 Task: Select Convenience. Add to cart, from pOpshelf for 1980 Tibbs Avenue, Plains, Montana 59859, Cell Number 406-826-7954, following items : Talk O Texas Okra Pickles Hot (16 oz) - 2, Doritos Spicy Nacho Tortilla Chips - 4, On the Border Salsa Medium  - 1
Action: Mouse moved to (312, 136)
Screenshot: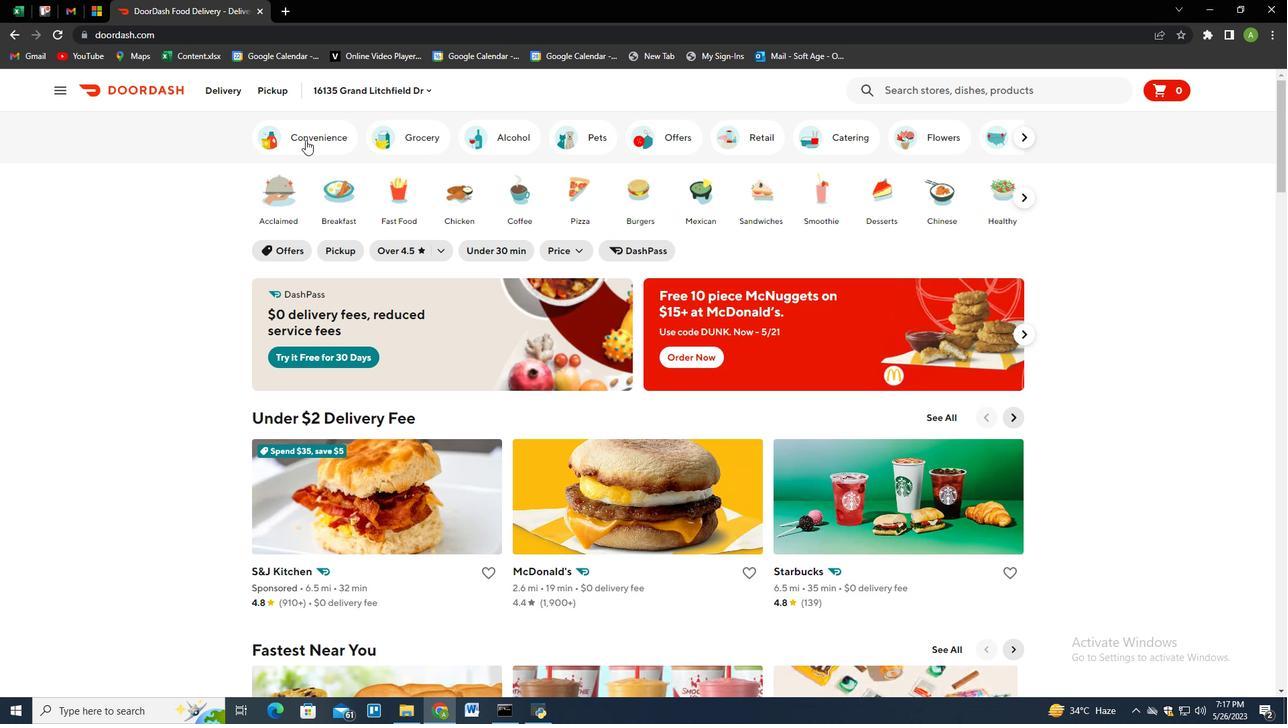 
Action: Mouse pressed left at (312, 136)
Screenshot: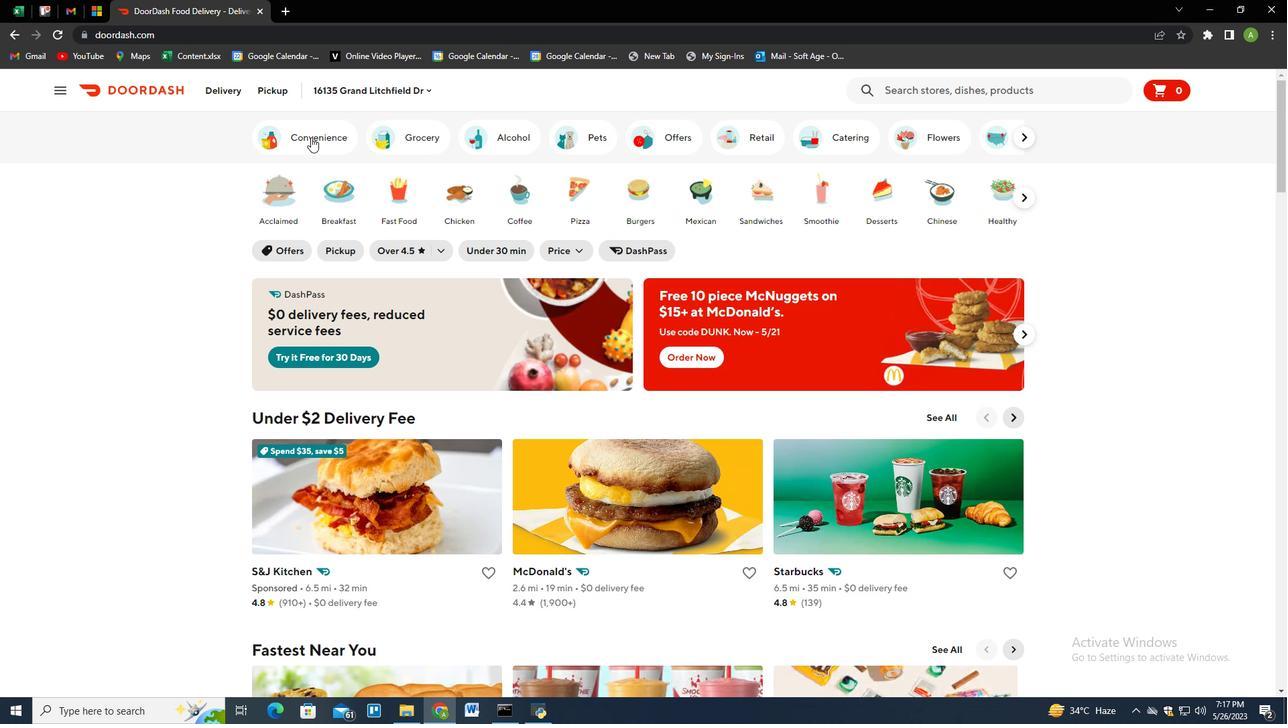 
Action: Mouse moved to (845, 431)
Screenshot: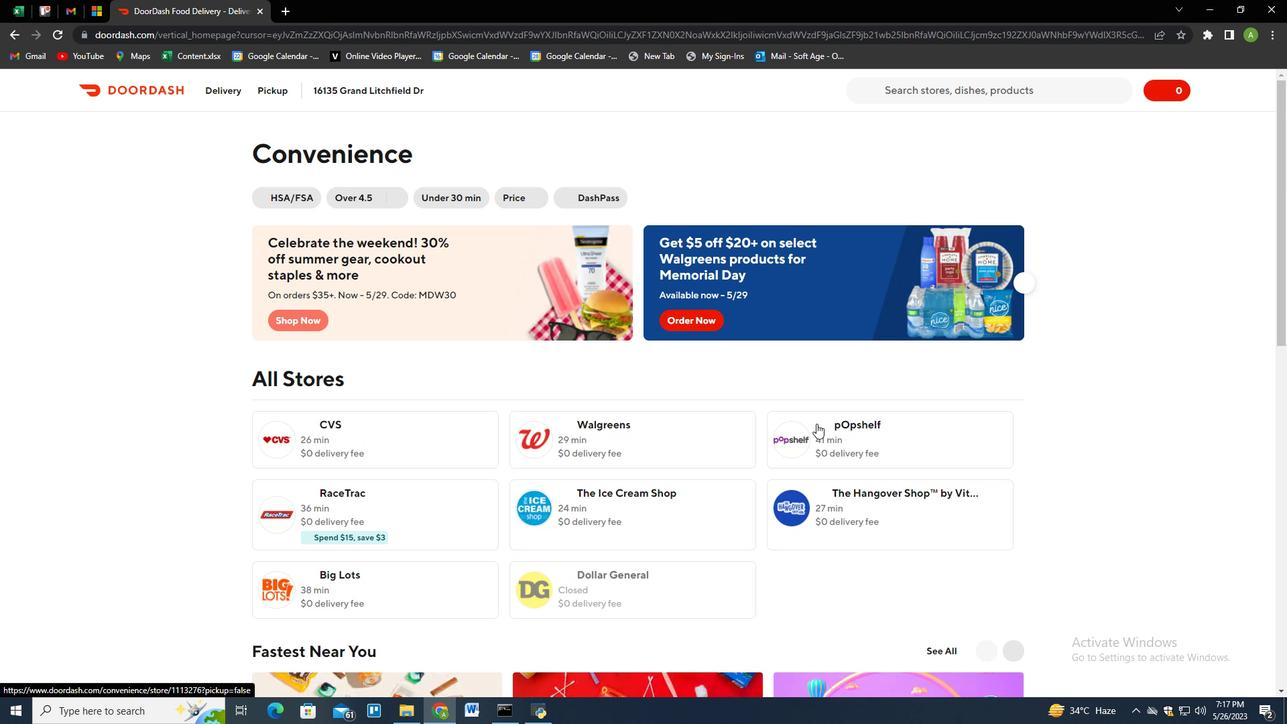 
Action: Mouse pressed left at (845, 431)
Screenshot: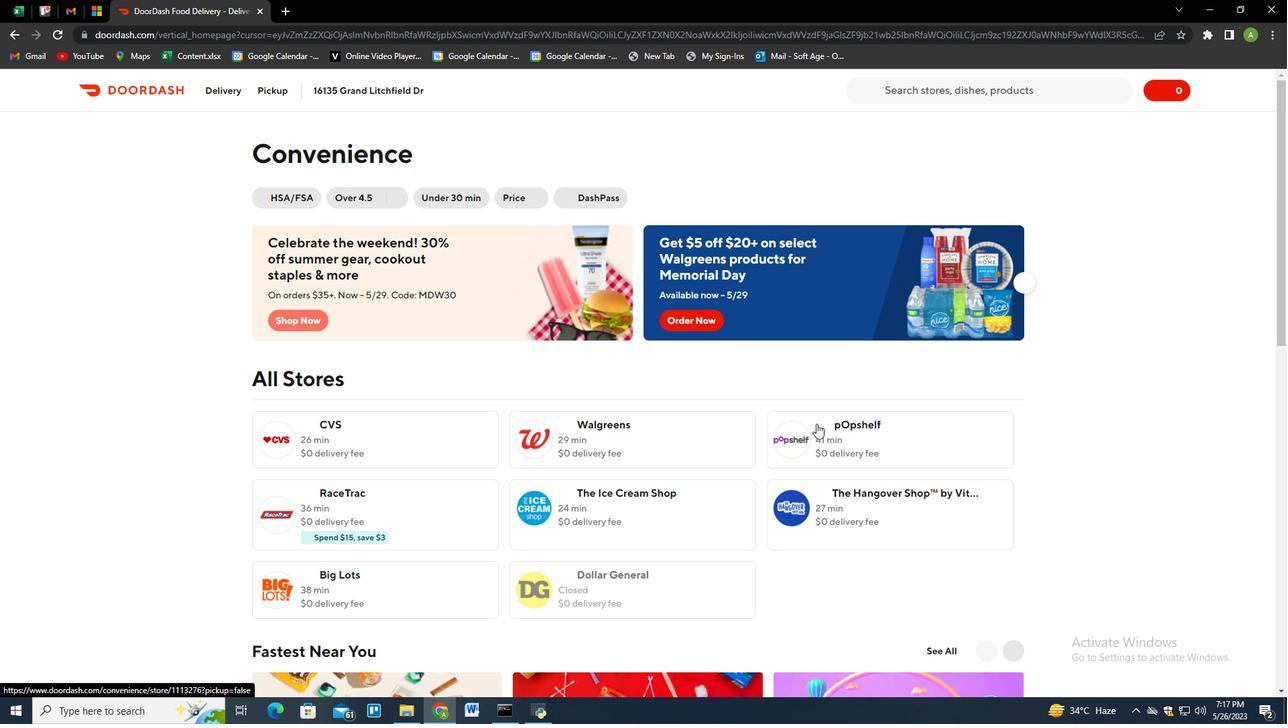 
Action: Mouse moved to (322, 85)
Screenshot: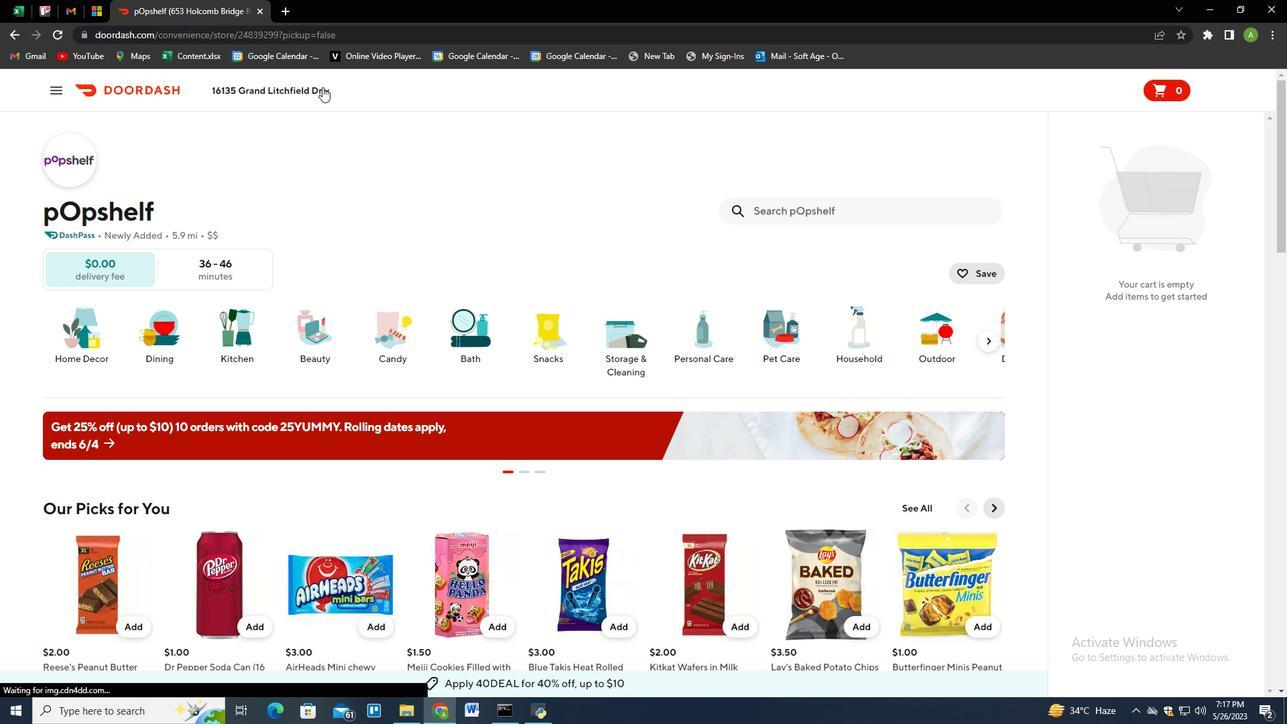 
Action: Mouse pressed left at (322, 85)
Screenshot: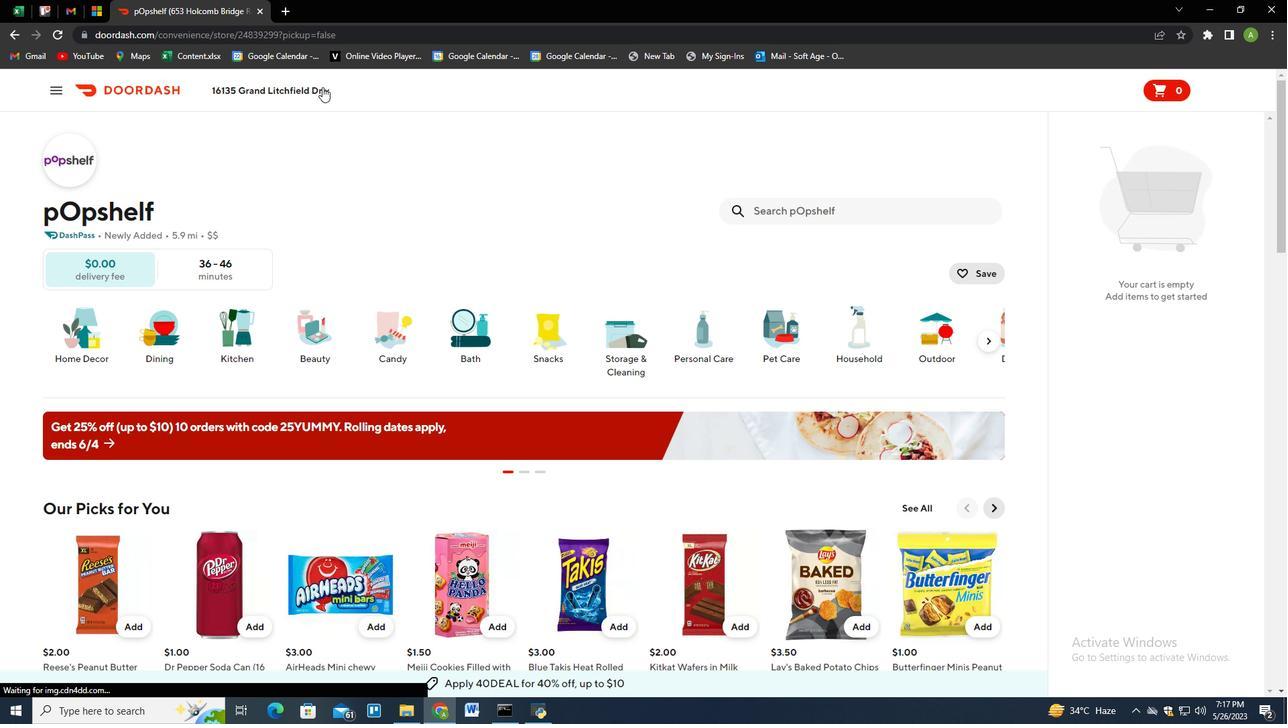 
Action: Mouse moved to (281, 146)
Screenshot: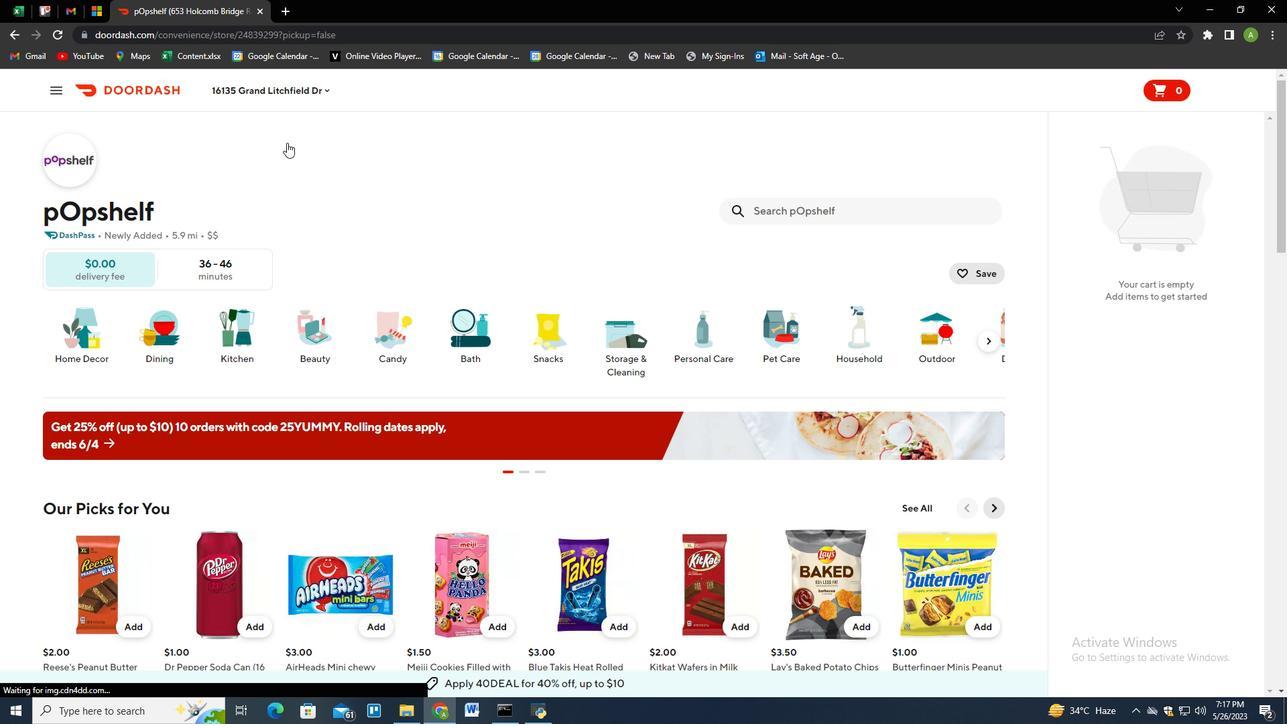 
Action: Mouse pressed left at (281, 146)
Screenshot: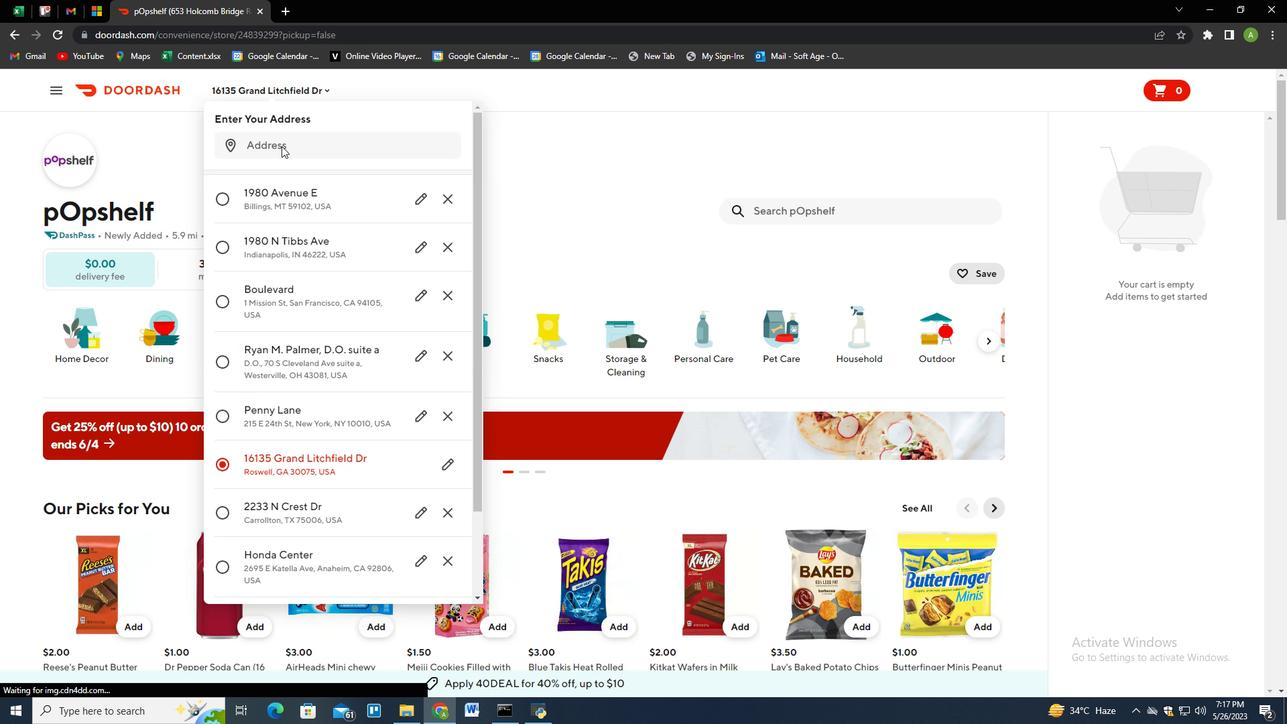 
Action: Key pressed 1980<Key.space>tibbs<Key.space>avenue,<Key.space>o<Key.backspace>plains,<Key.space>montana<Key.space>59859<Key.enter>
Screenshot: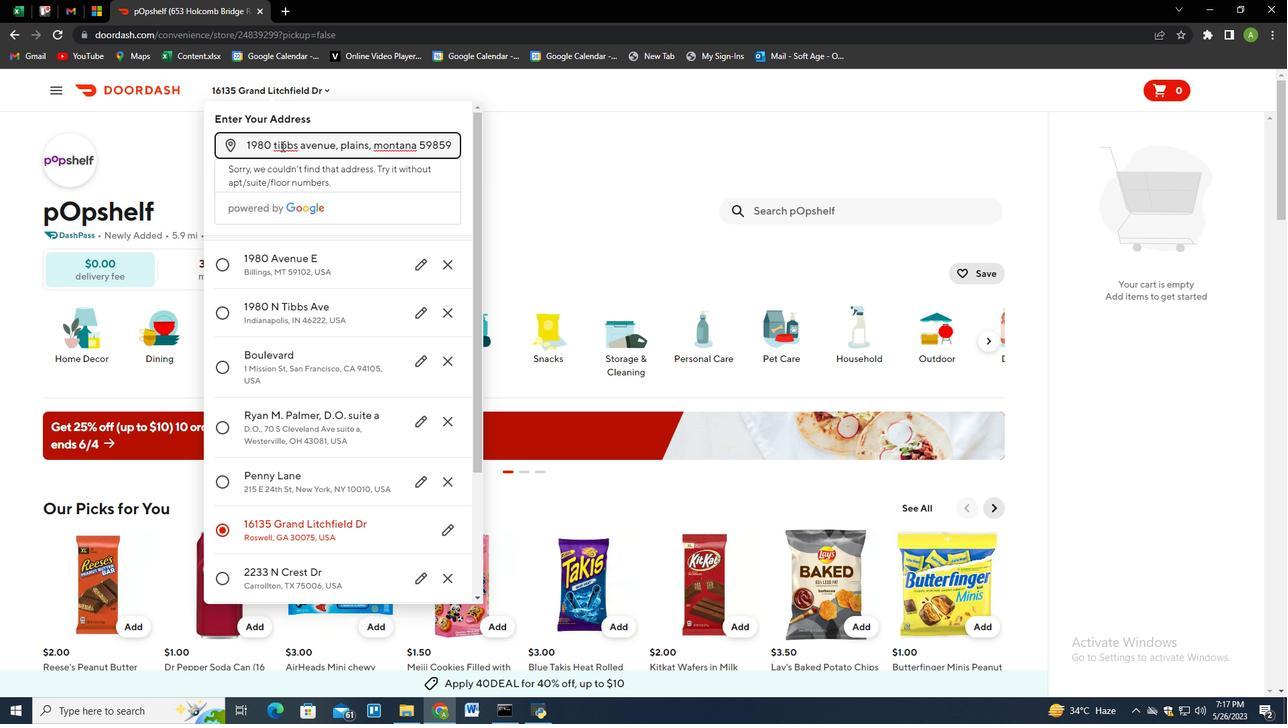 
Action: Mouse moved to (409, 554)
Screenshot: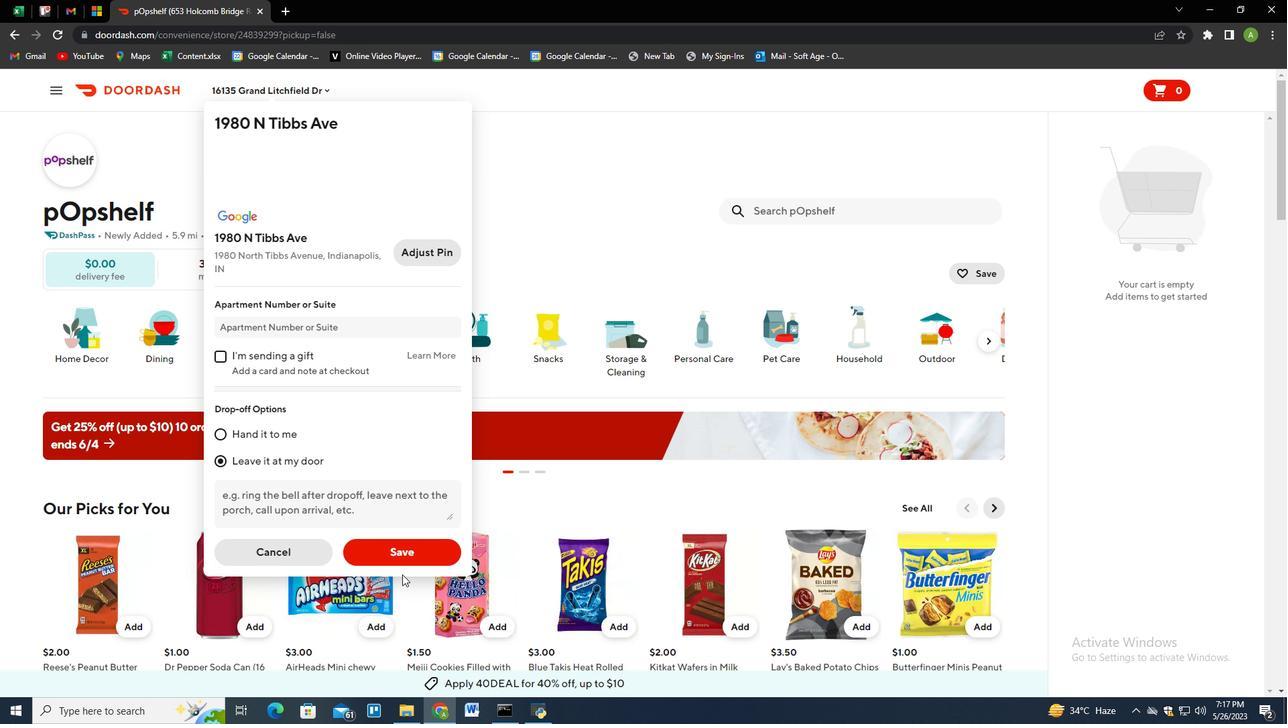 
Action: Mouse pressed left at (409, 554)
Screenshot: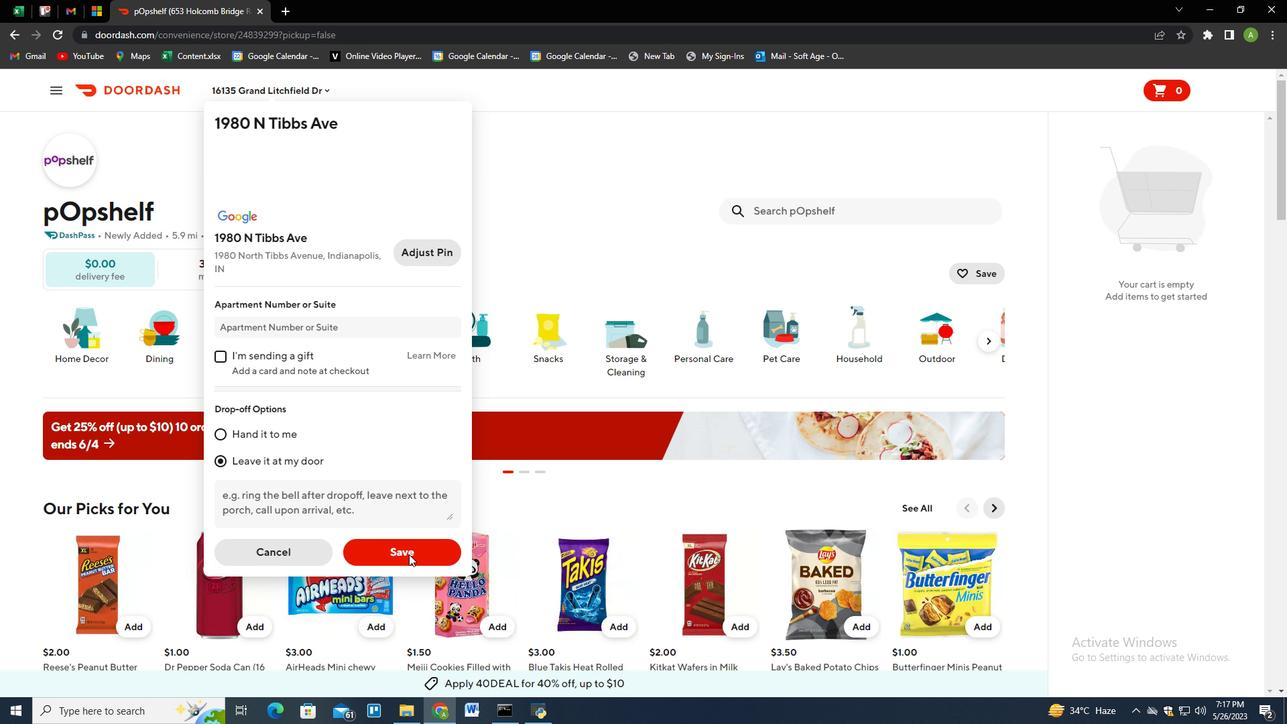 
Action: Mouse moved to (819, 209)
Screenshot: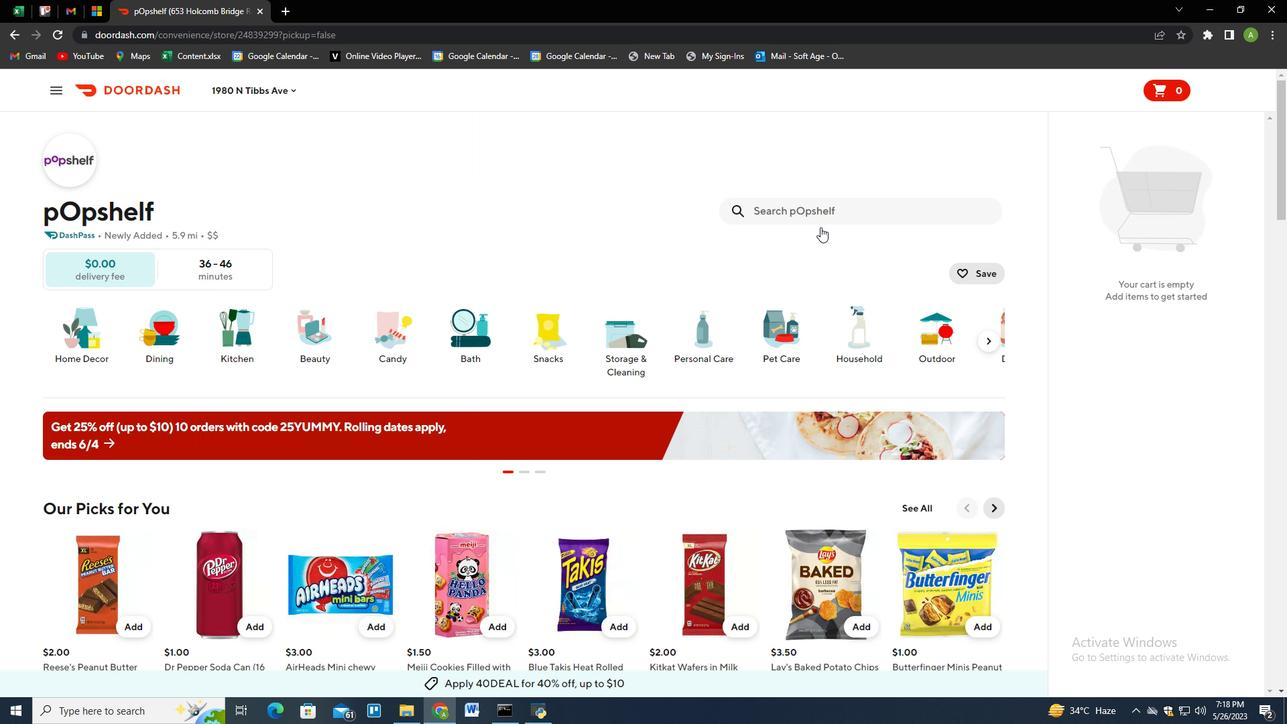 
Action: Mouse pressed left at (819, 209)
Screenshot: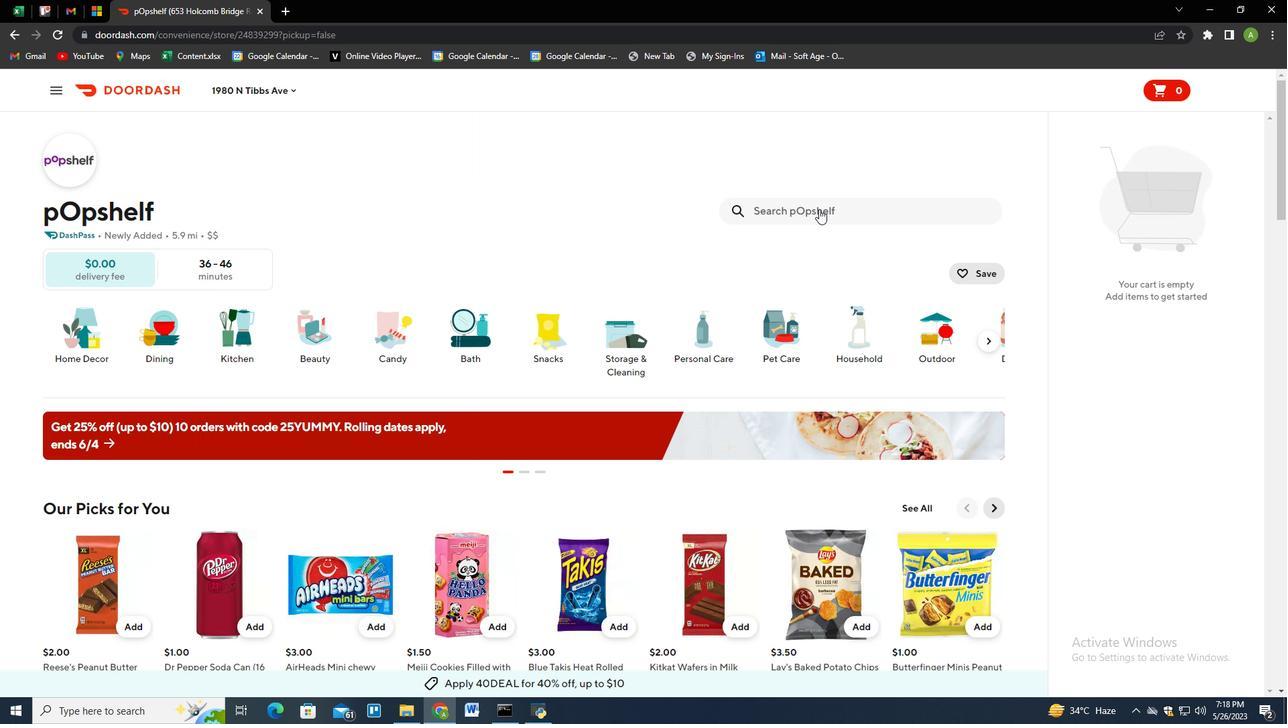 
Action: Mouse moved to (816, 208)
Screenshot: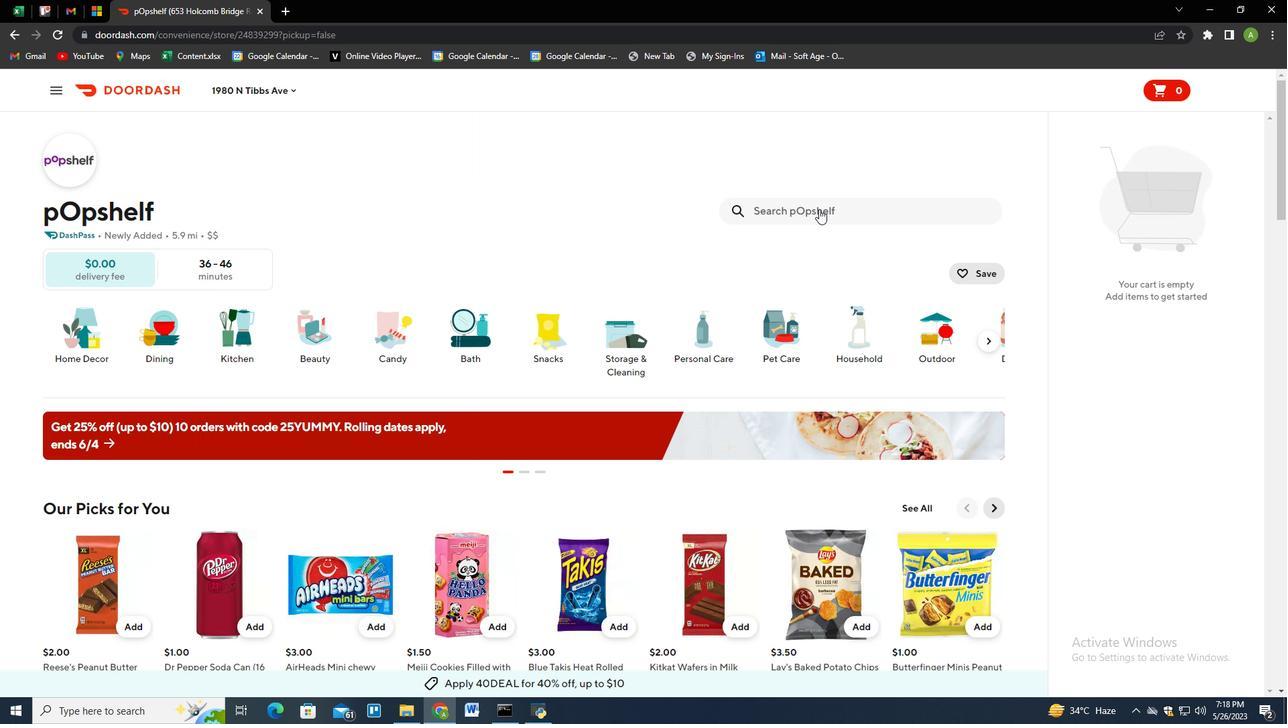 
Action: Key pressed talk<Key.space>o<Key.space>texasokra<Key.space>pickles<Key.space>hot<Key.space><Key.shift>(
Screenshot: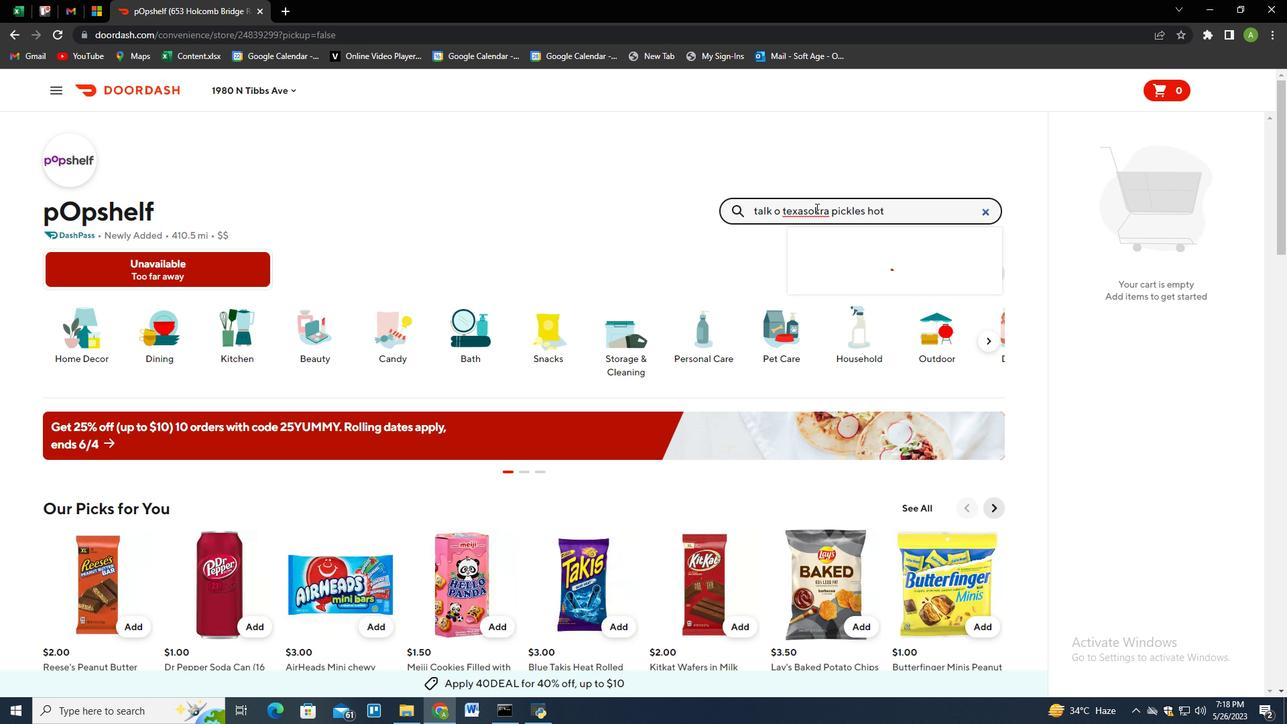 
Action: Mouse moved to (815, 208)
Screenshot: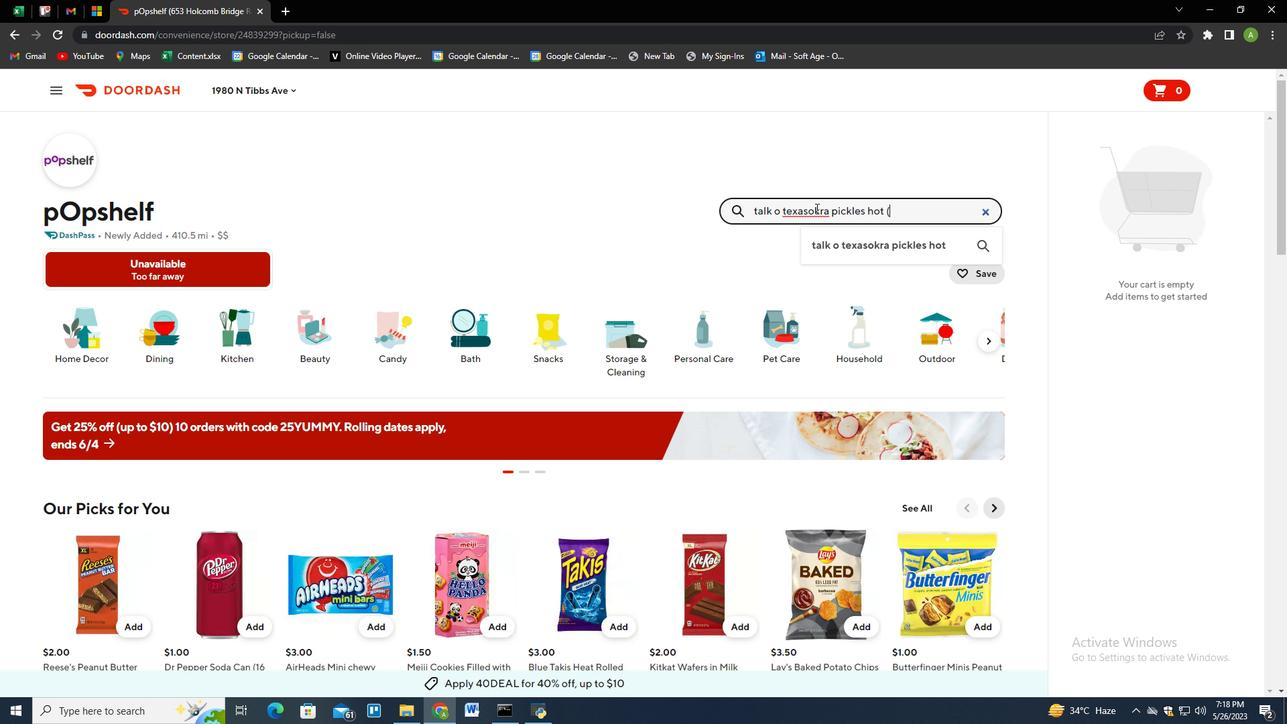 
Action: Key pressed 16<Key.space>oz<Key.shift>)<Key.enter>
Screenshot: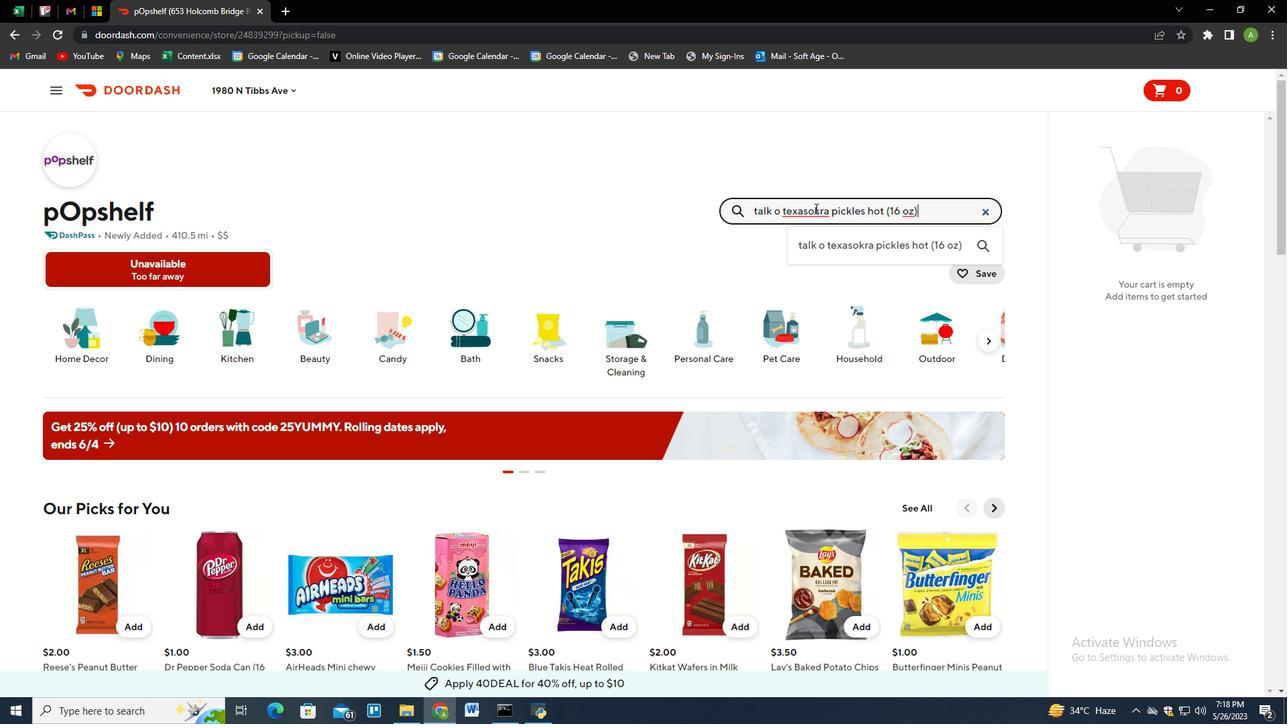 
Action: Mouse moved to (119, 344)
Screenshot: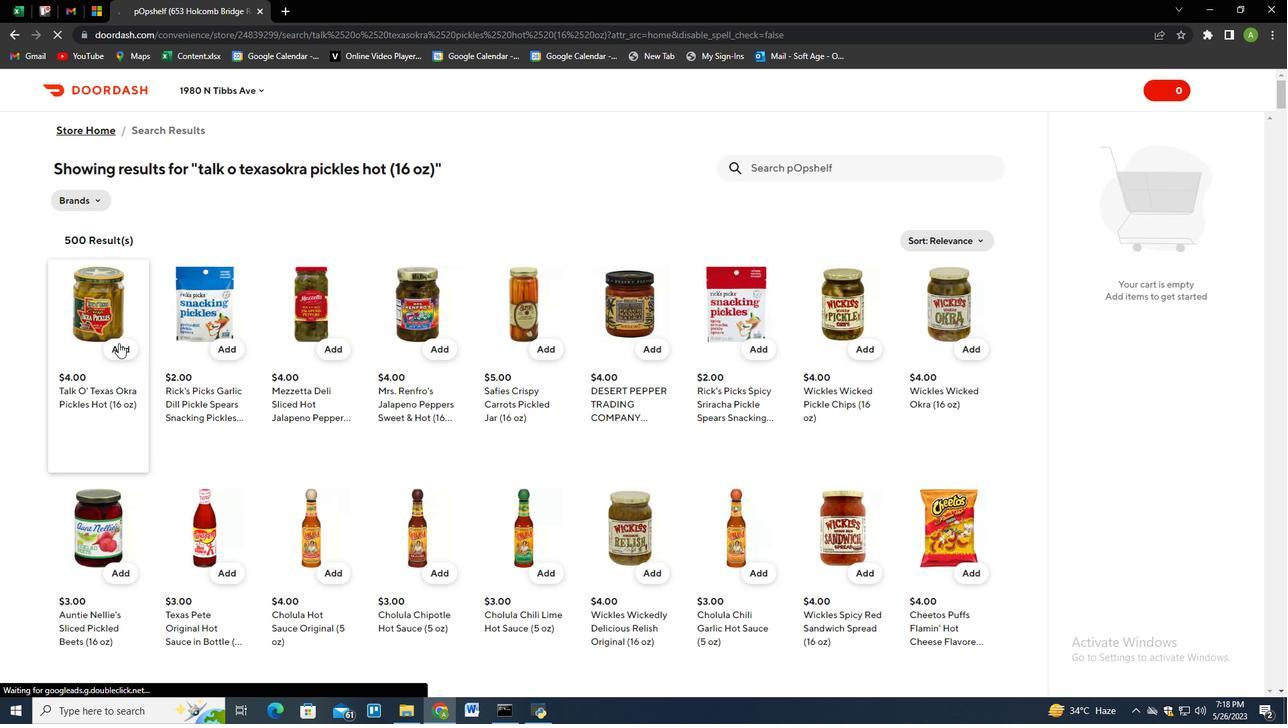 
Action: Mouse pressed left at (119, 344)
Screenshot: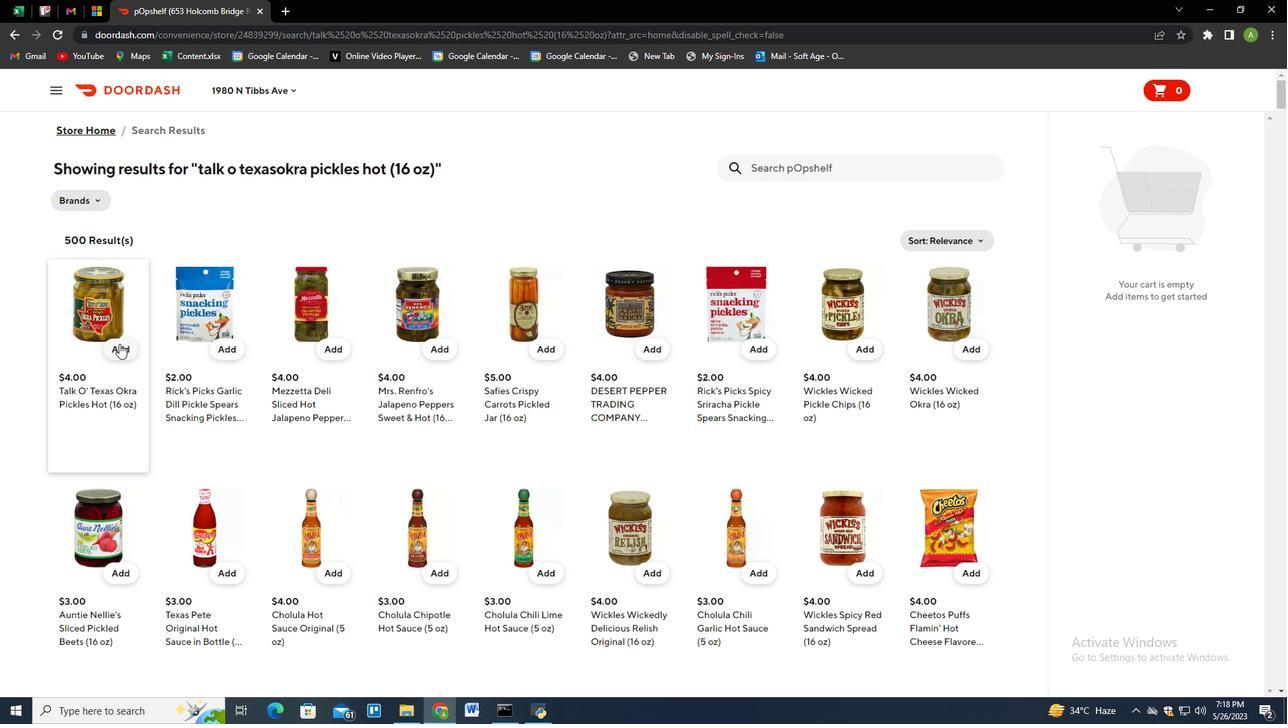 
Action: Mouse moved to (1240, 232)
Screenshot: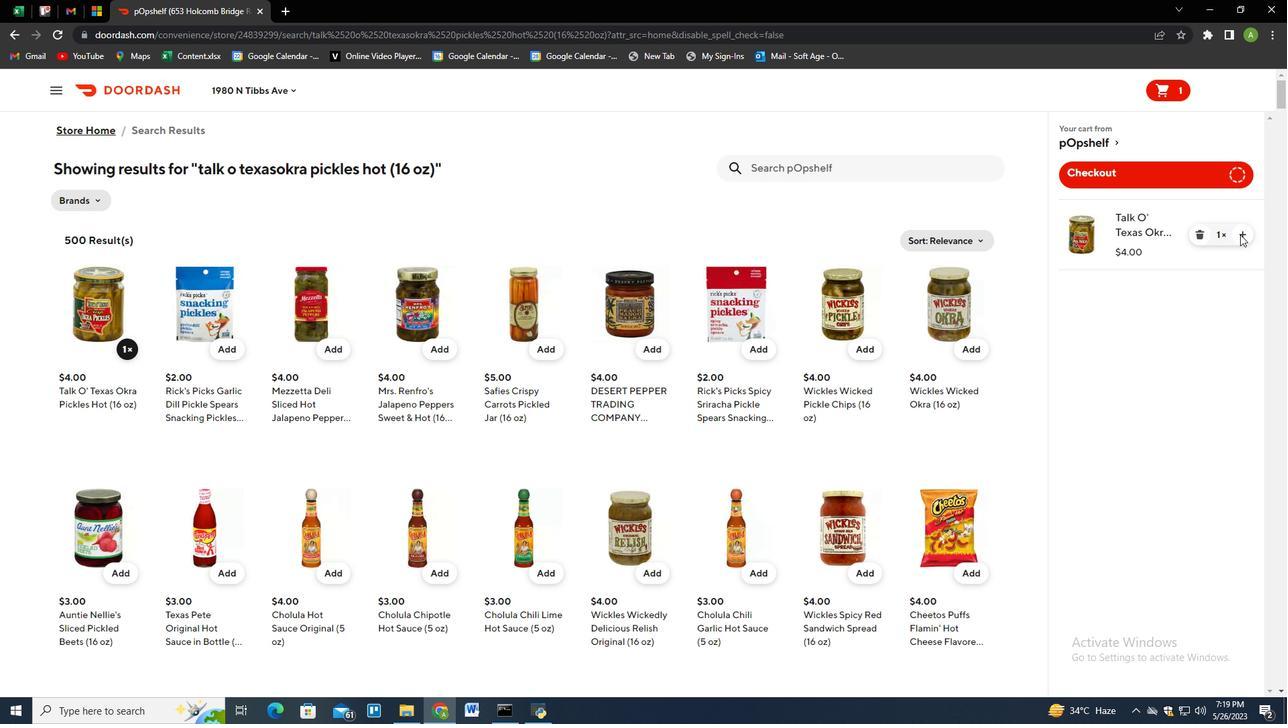 
Action: Mouse pressed left at (1240, 232)
Screenshot: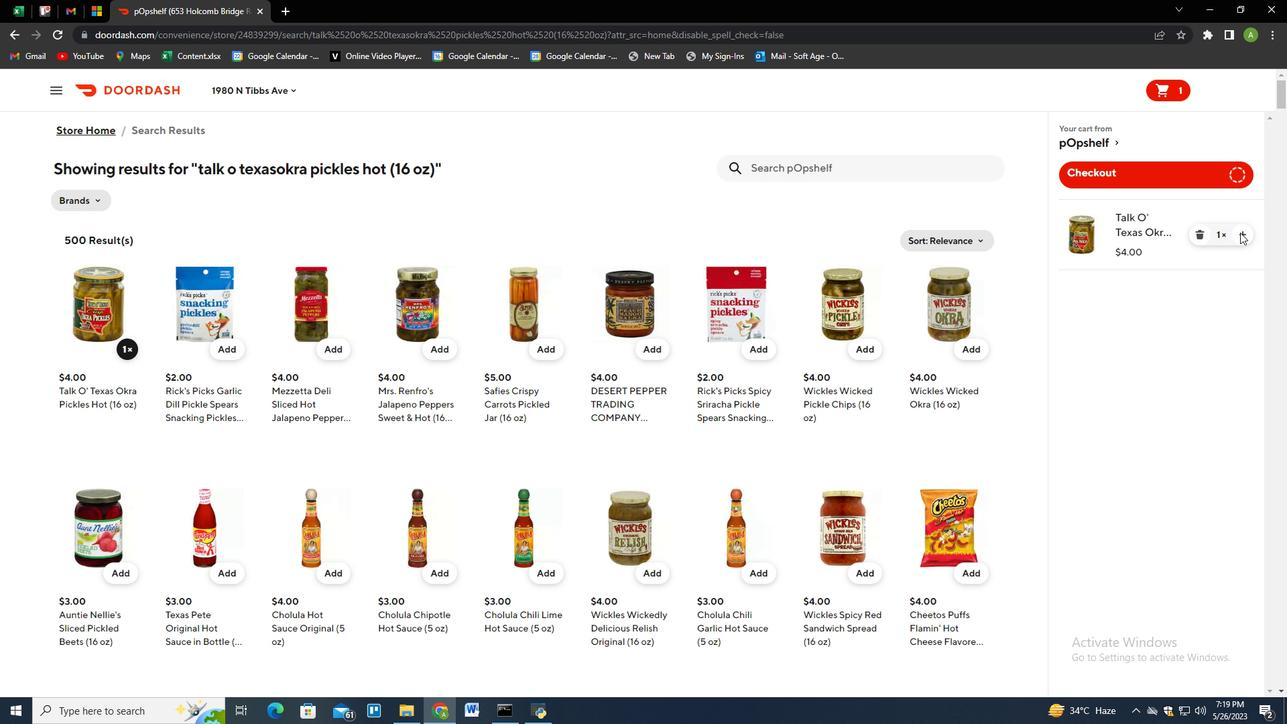 
Action: Mouse moved to (786, 165)
Screenshot: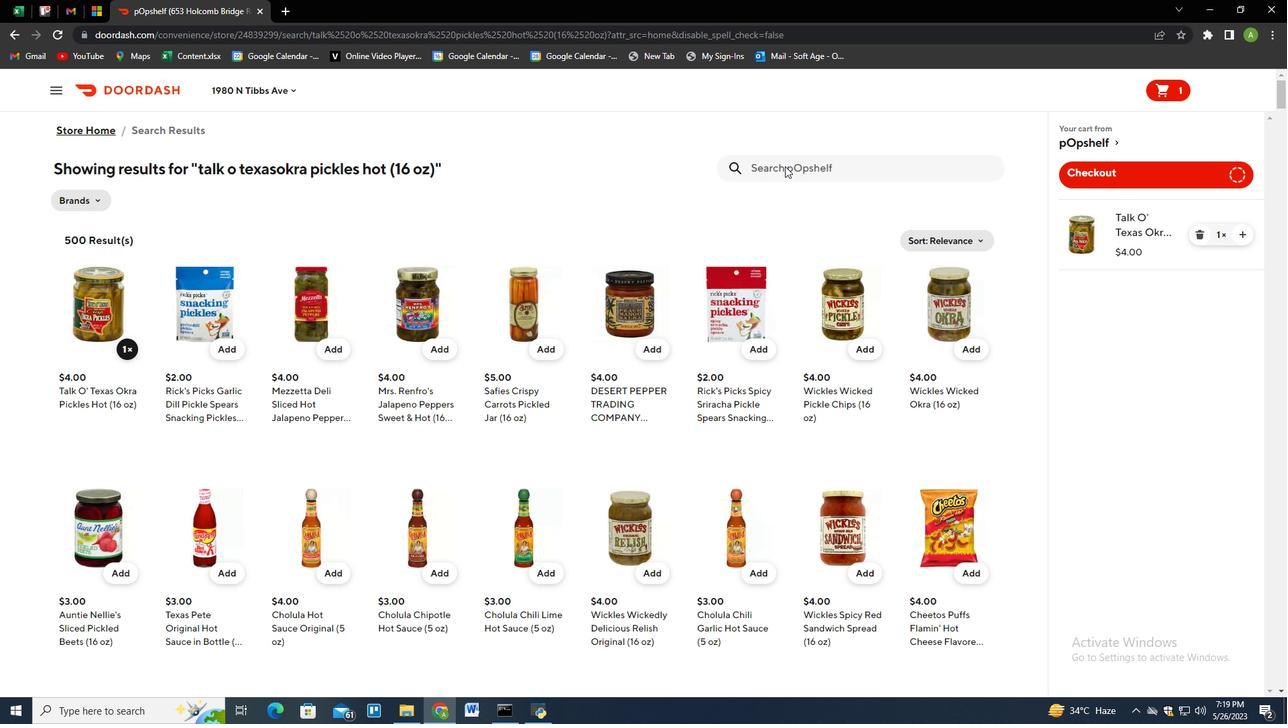 
Action: Mouse pressed left at (786, 165)
Screenshot: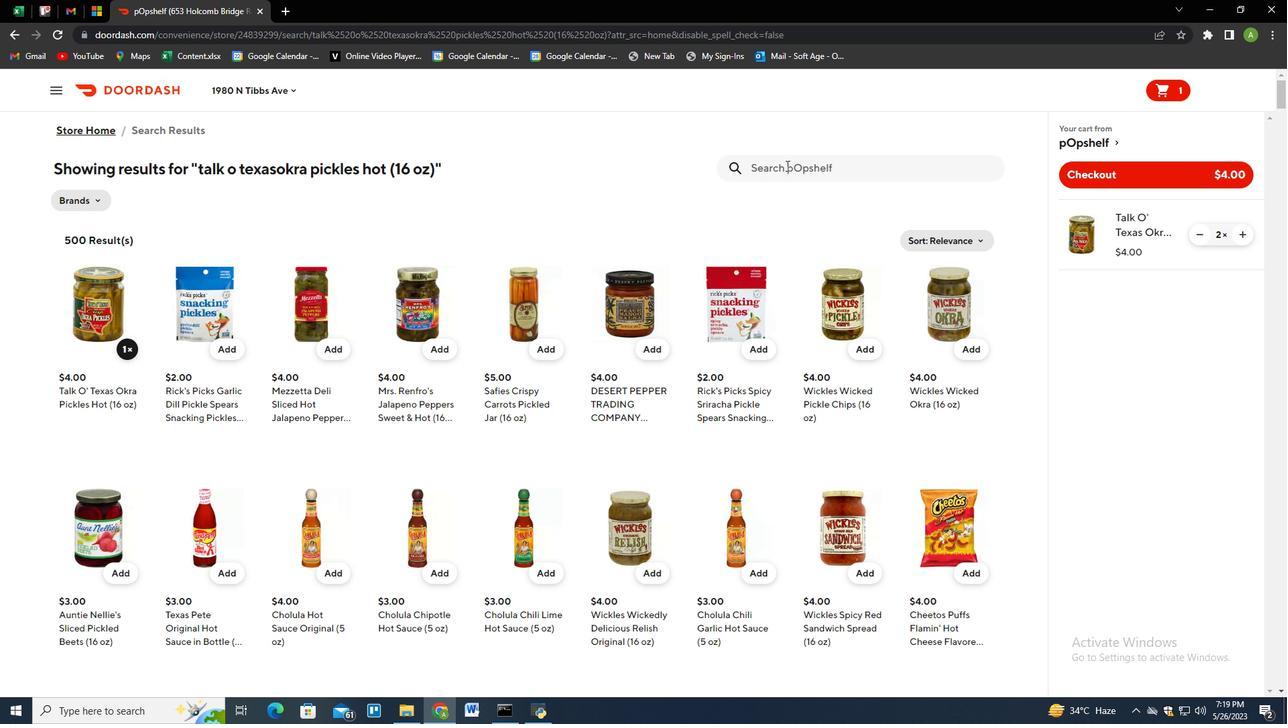
Action: Key pressed doritos<Key.space>spicy<Key.space>nacho<Key.space>tortilla<Key.space>chips<Key.enter>
Screenshot: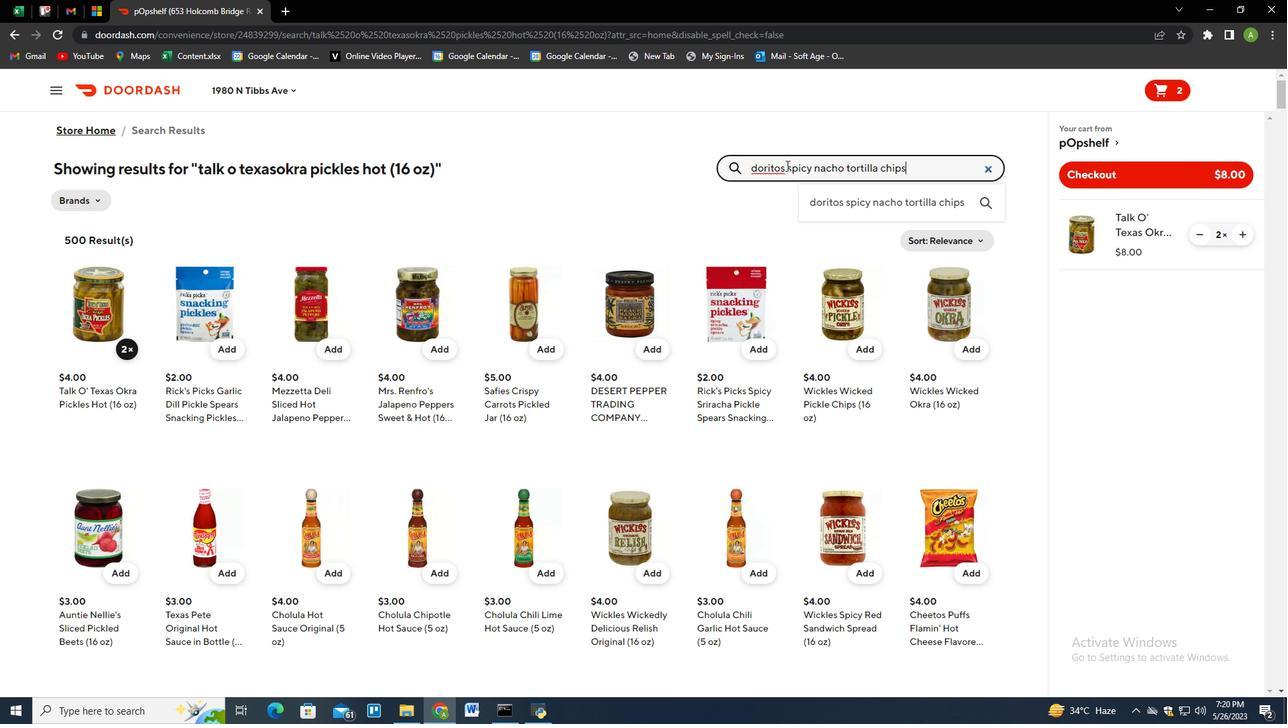 
Action: Mouse moved to (127, 350)
Screenshot: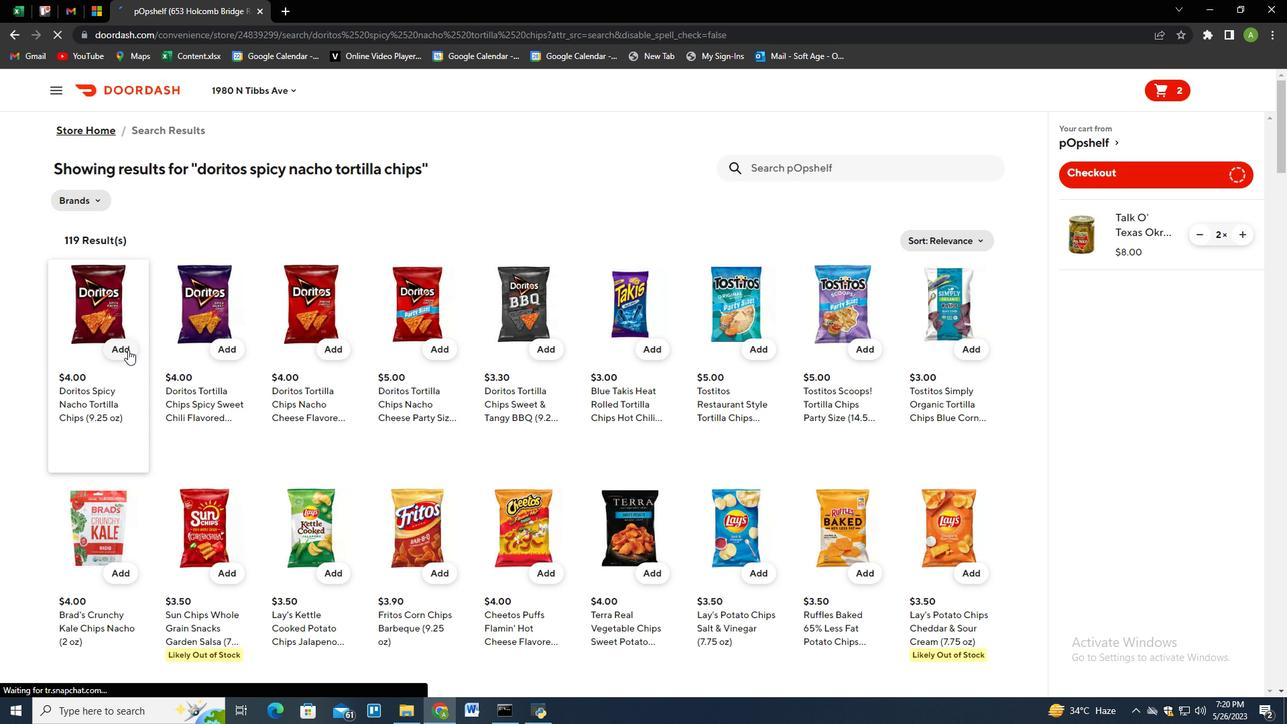 
Action: Mouse pressed left at (127, 350)
Screenshot: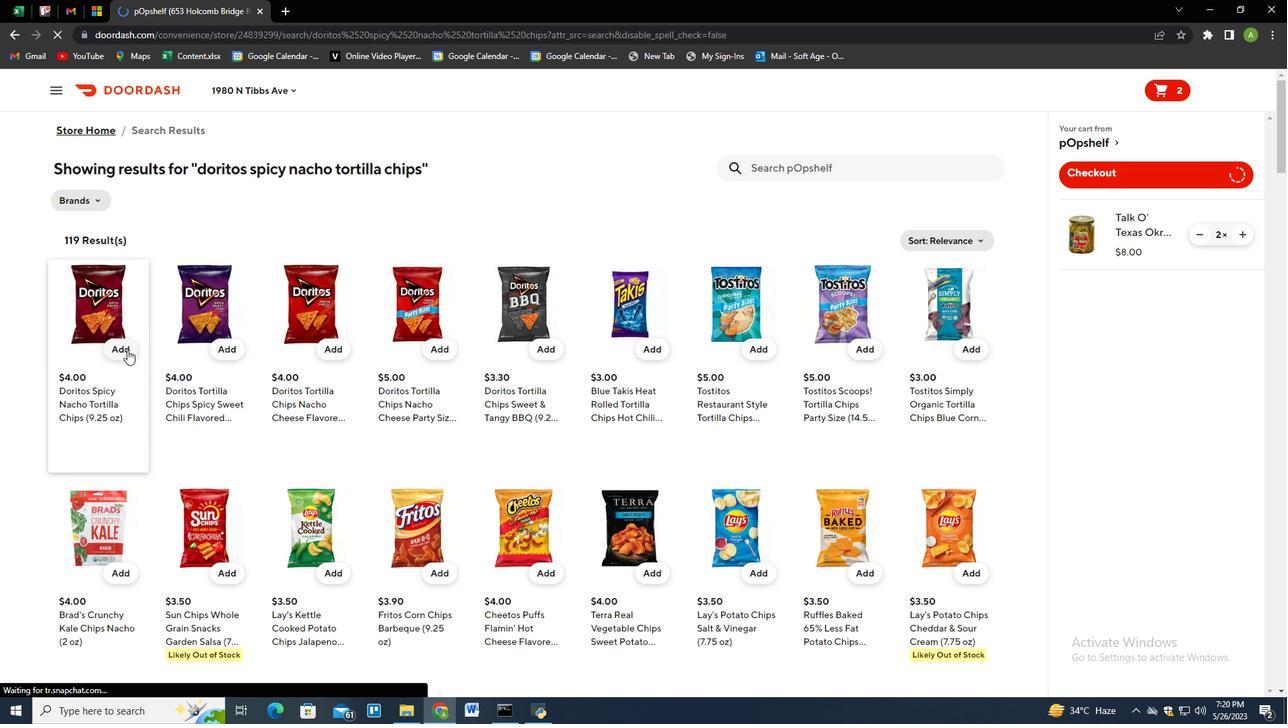 
Action: Mouse moved to (1240, 303)
Screenshot: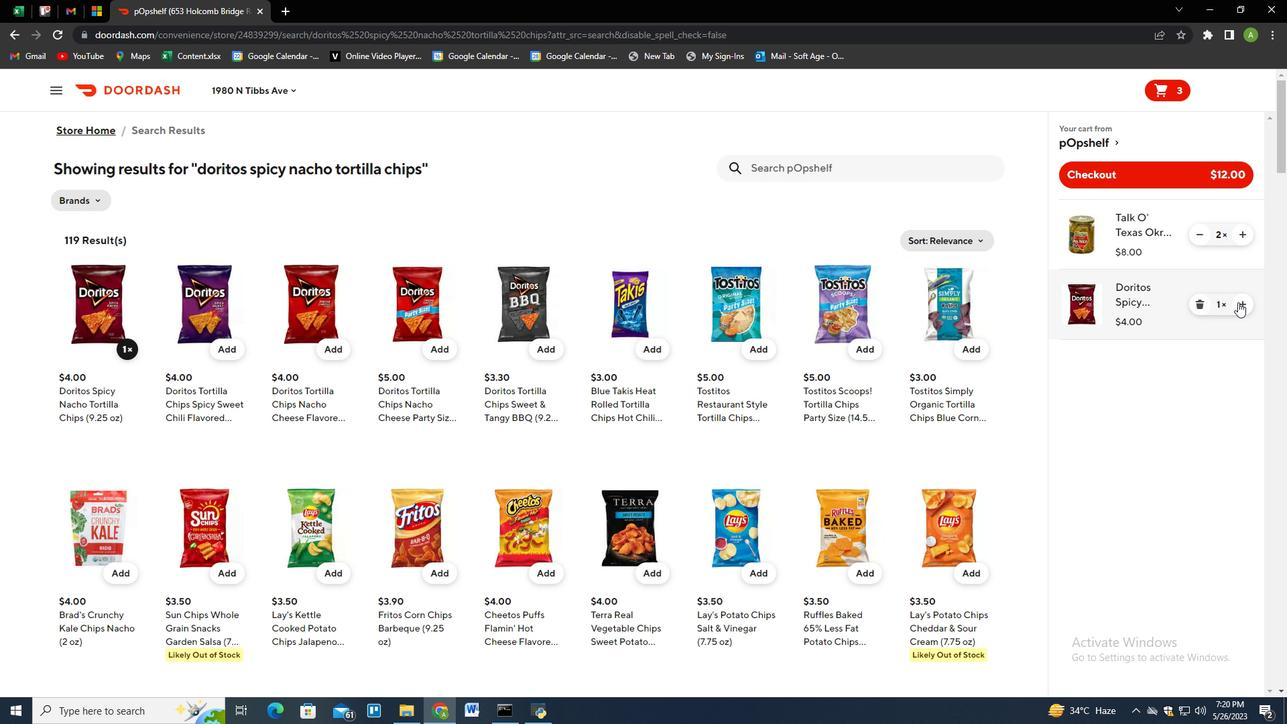
Action: Mouse pressed left at (1240, 303)
Screenshot: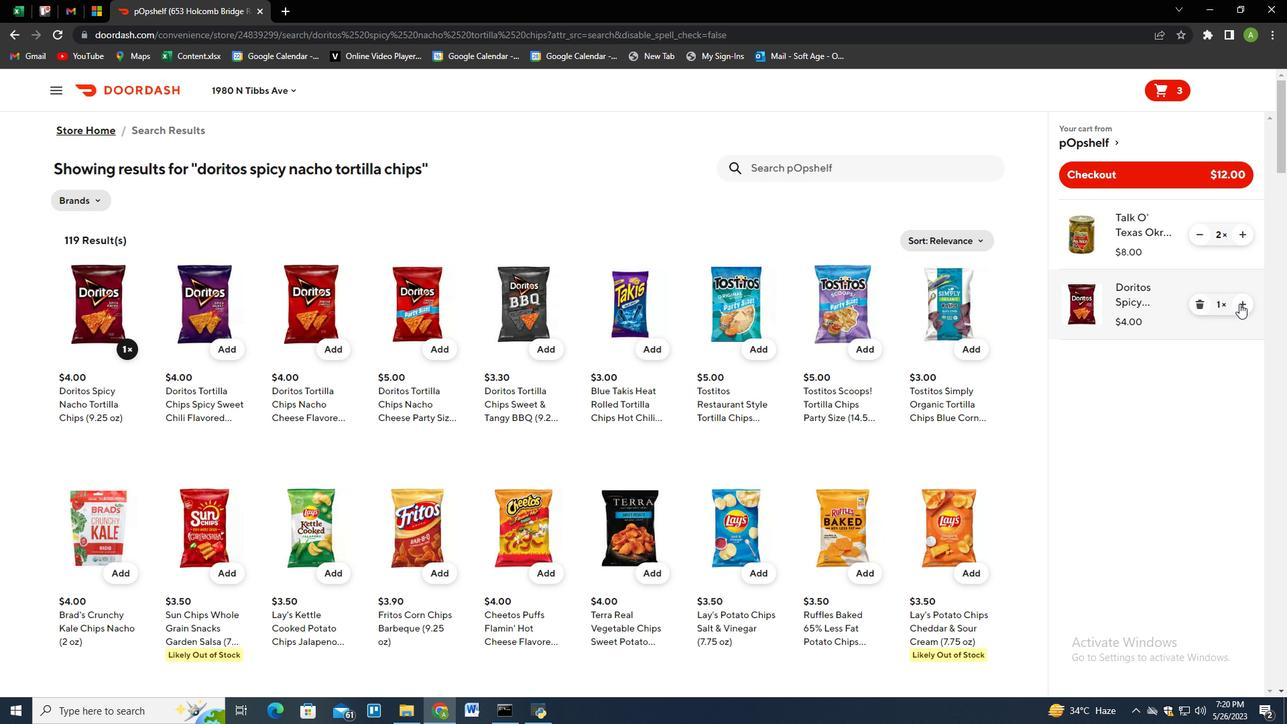 
Action: Mouse moved to (1240, 303)
Screenshot: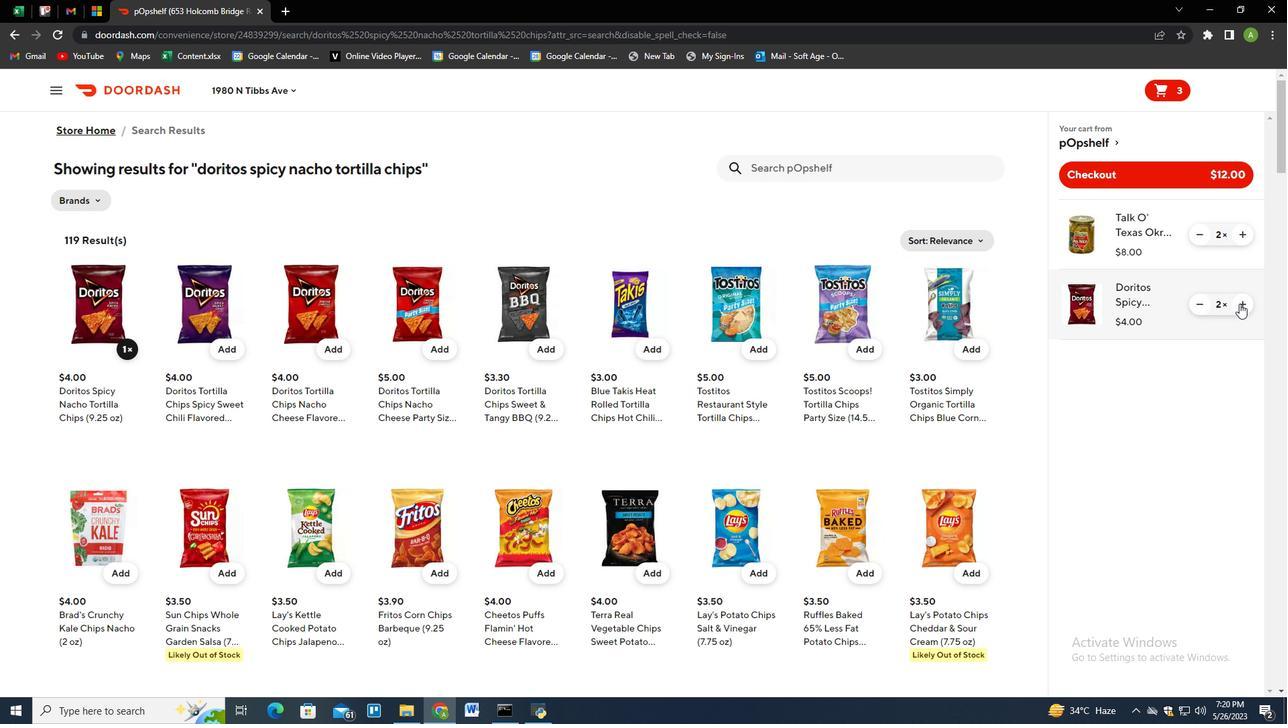 
Action: Mouse pressed left at (1240, 303)
Screenshot: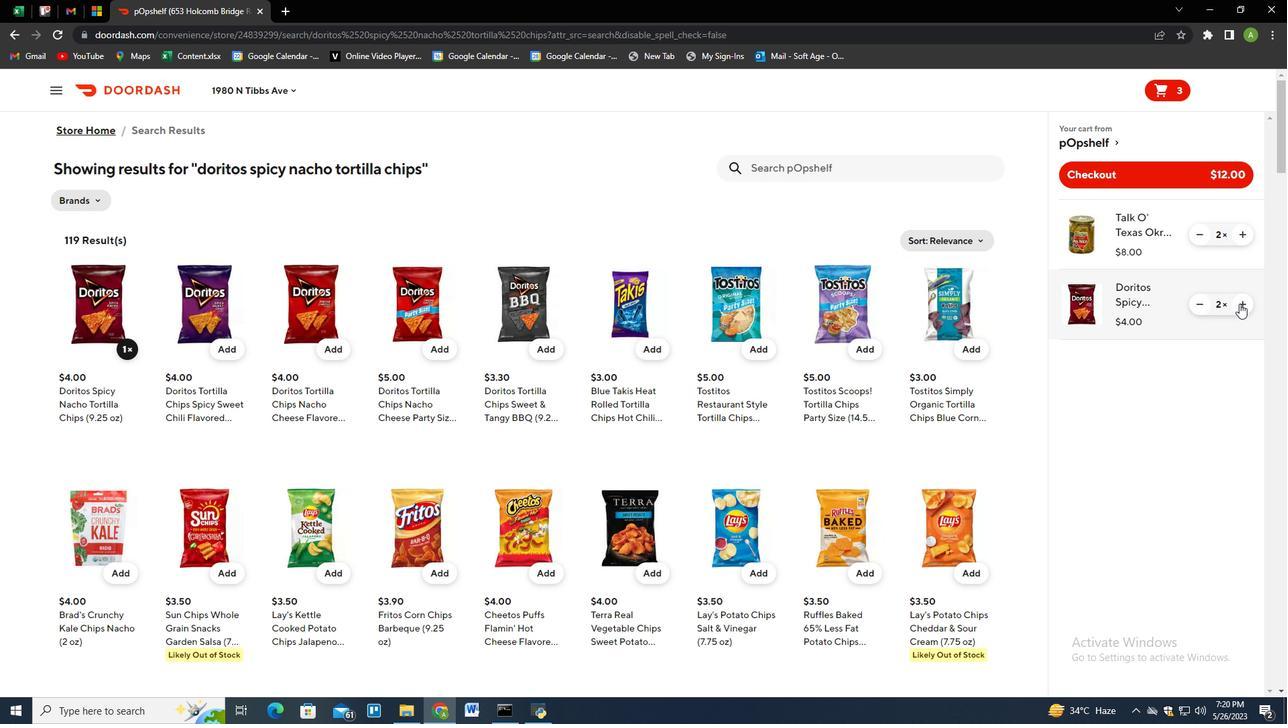 
Action: Mouse moved to (1240, 303)
Screenshot: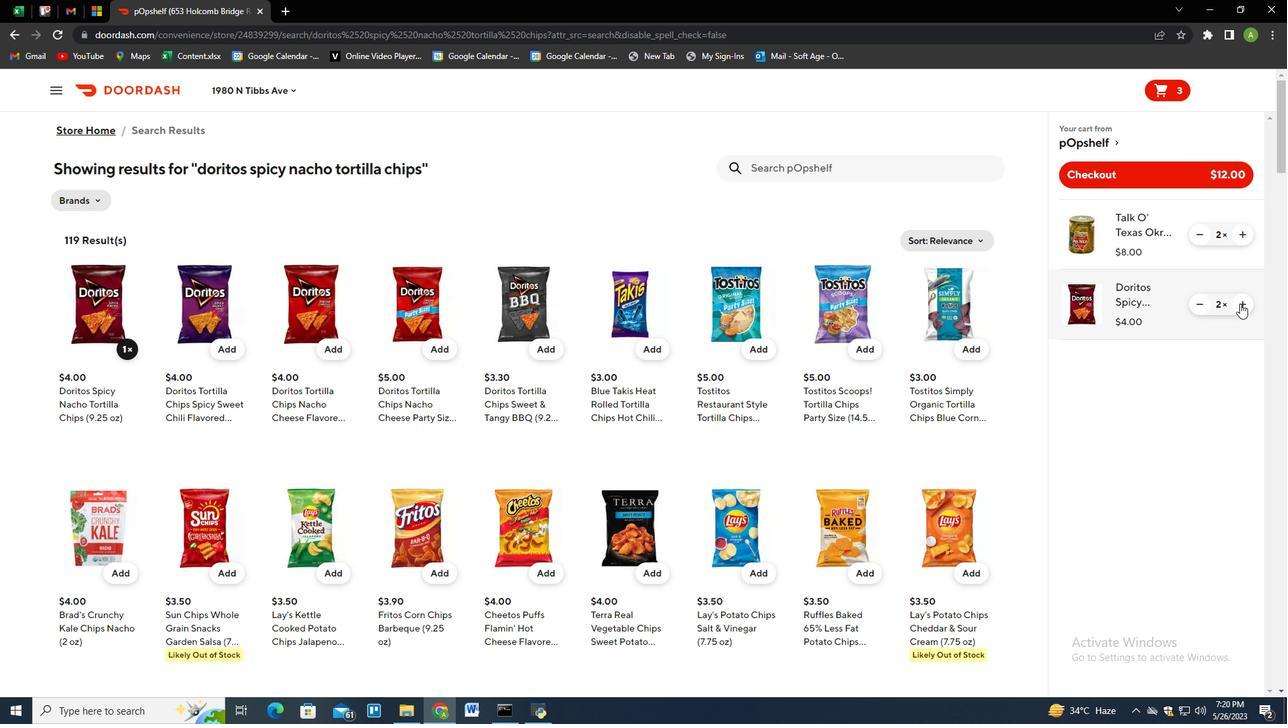 
Action: Mouse pressed left at (1240, 303)
Screenshot: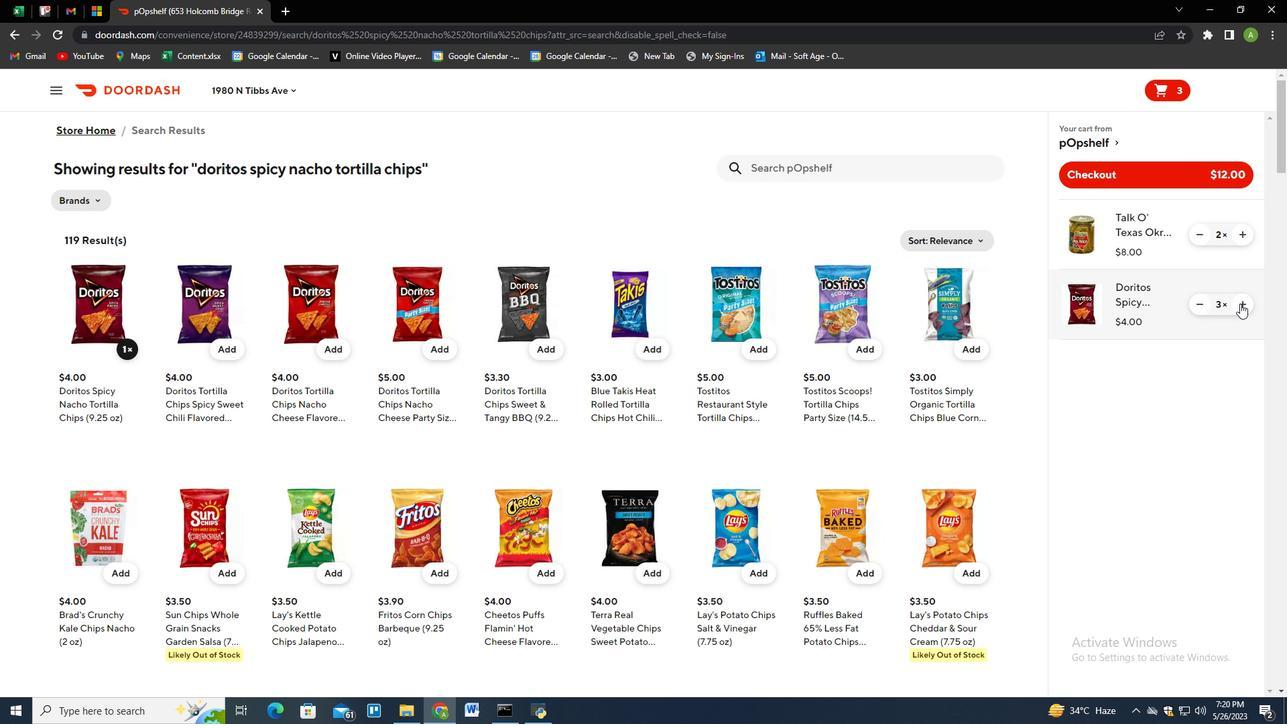 
Action: Mouse moved to (816, 168)
Screenshot: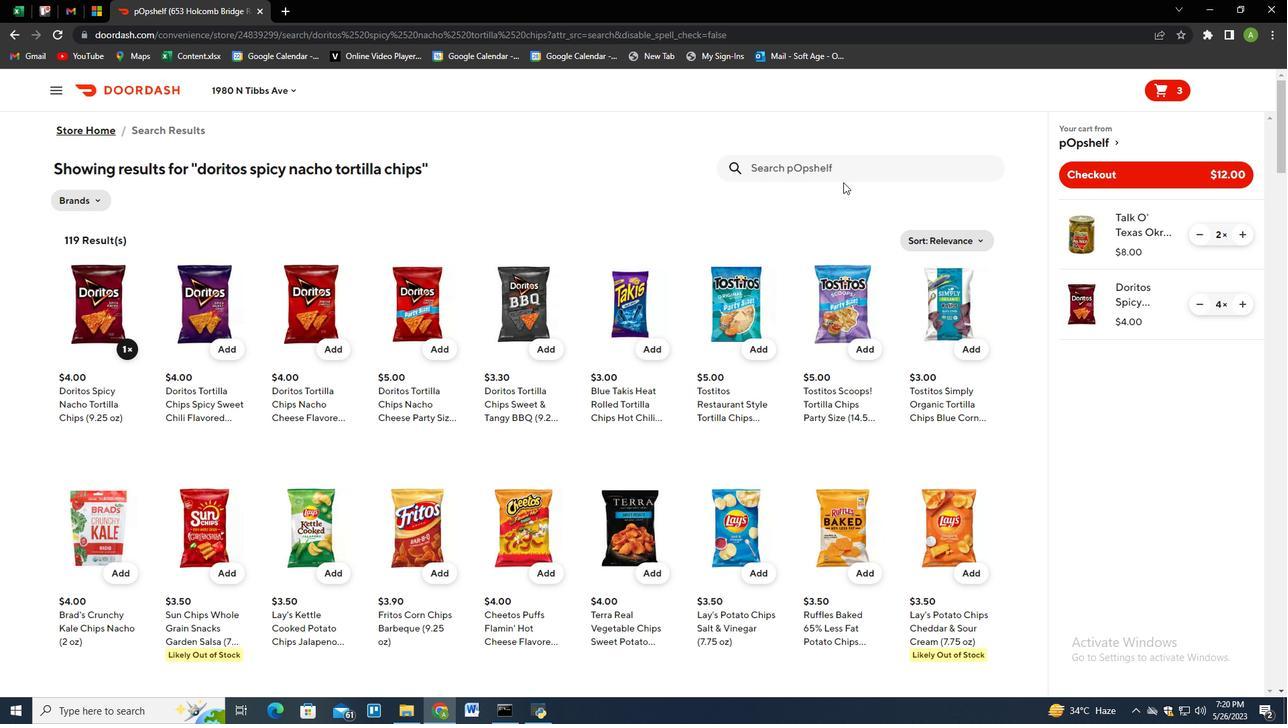 
Action: Mouse pressed left at (816, 168)
Screenshot: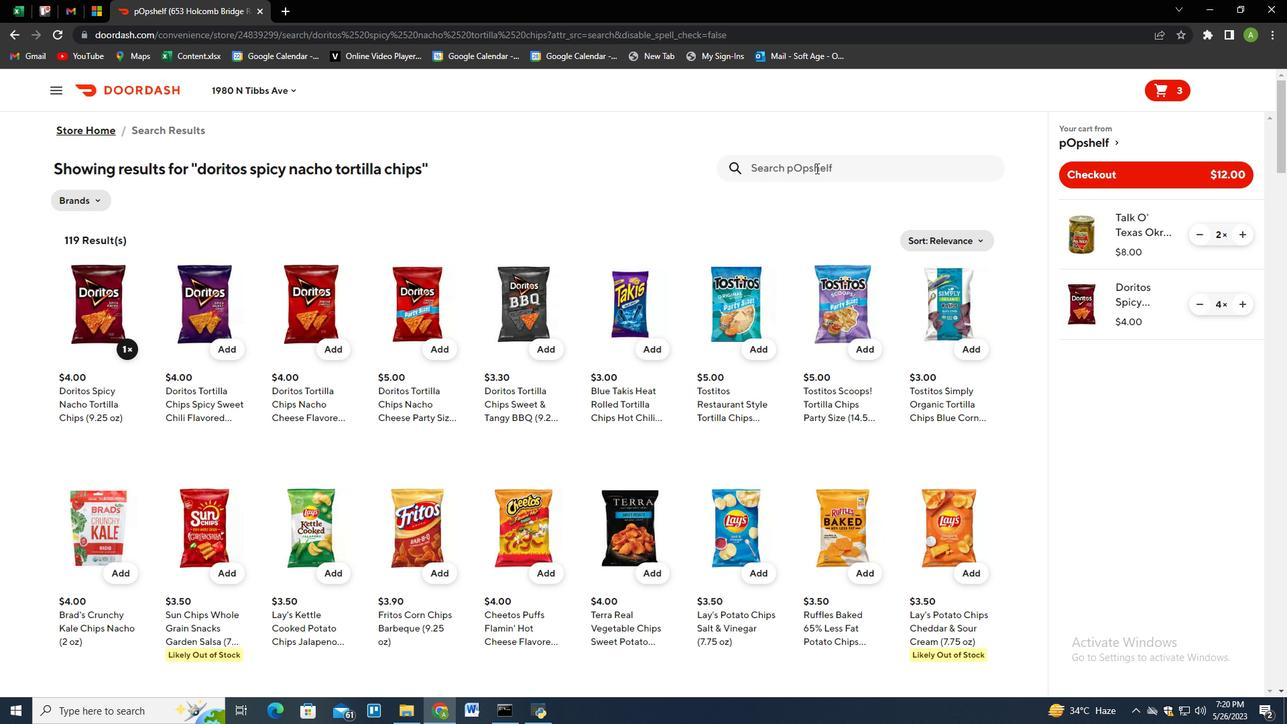 
Action: Mouse moved to (745, 195)
Screenshot: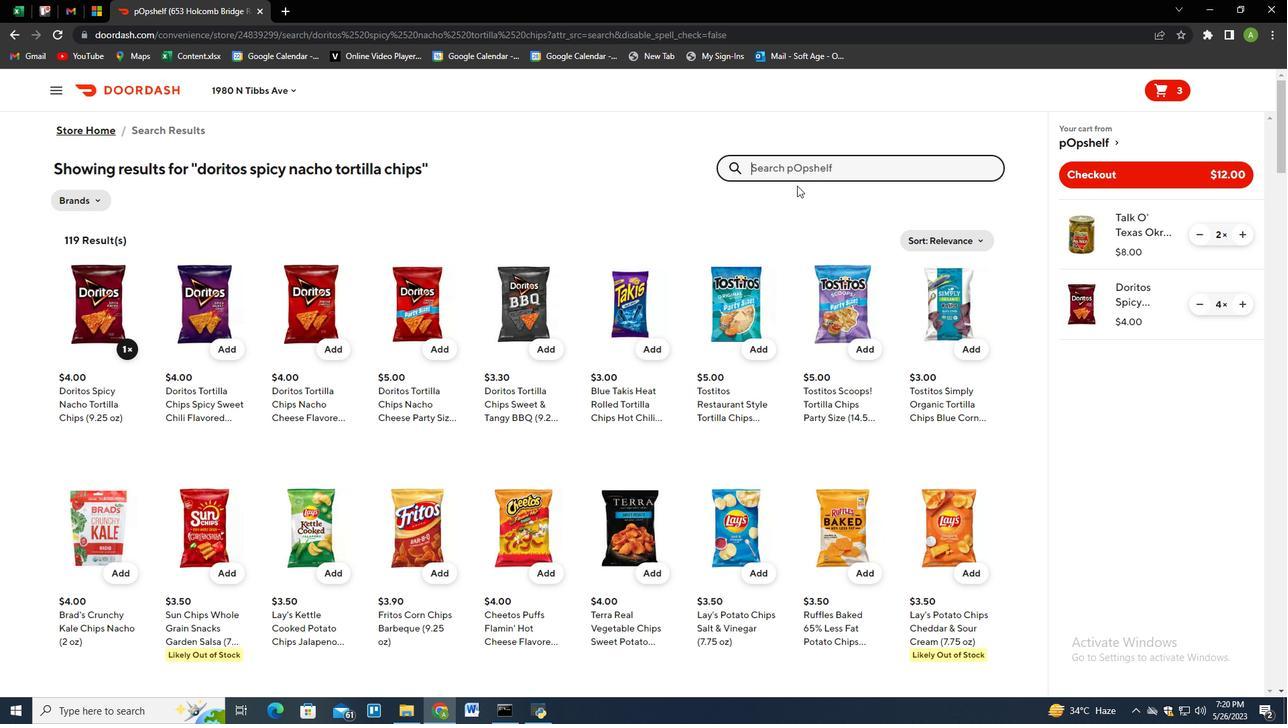 
Action: Key pressed dortos<Key.left><Key.left><Key.left>i<Key.right><Key.right><Key.right><Key.space>spicy<Key.space>nacho<Key.space>tortilla<Key.space>chips<Key.enter><Key.backspace><Key.backspace><Key.backspace><Key.backspace><Key.backspace><Key.backspace><Key.backspace><Key.backspace><Key.backspace><Key.backspace><Key.backspace><Key.backspace><Key.backspace><Key.backspace><Key.backspace><Key.backspace><Key.backspace><Key.backspace><Key.backspace><Key.backspace><Key.backspace><Key.backspace><Key.backspace><Key.backspace><Key.backspace><Key.backspace><Key.backspace><Key.backspace><Key.backspace><Key.backspace><Key.backspace><Key.backspace><Key.backspace><Key.backspace><Key.backspace><Key.backspace><Key.backspace><Key.backspace><Key.backspace><Key.backspace><Key.backspace><Key.backspace><Key.backspace><Key.backspace><Key.backspace><Key.backspace><Key.backspace><Key.backspace><Key.backspace><Key.backspace><Key.backspace><Key.backspace><Key.backspace><Key.backspace><Key.backspace><Key.backspace><Key.backspace><Key.backspace><Key.backspace><Key.backspace><Key.backspace>on<Key.space>the<Key.space>border<Key.space>sasla<Key.backspace><Key.backspace><Key.backspace>lsa<Key.space>mediun<Key.backspace>m<Key.enter>
Screenshot: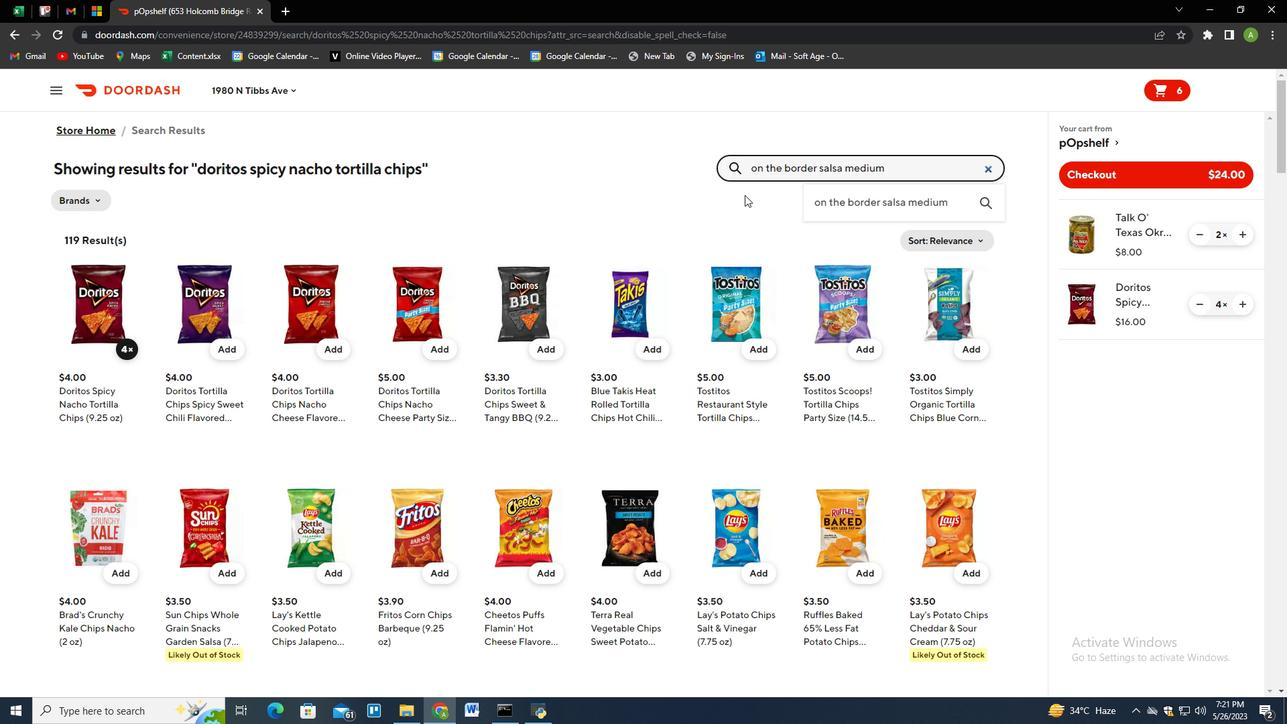 
Action: Mouse moved to (126, 347)
Screenshot: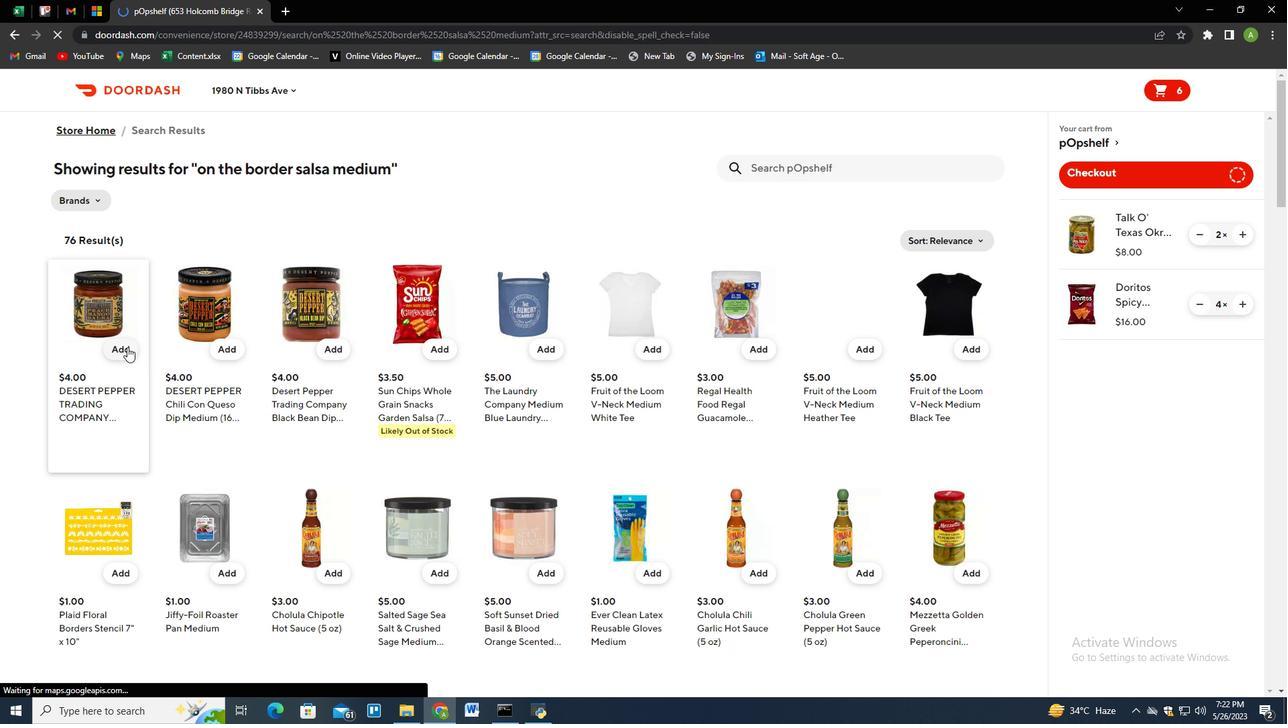 
Action: Mouse pressed left at (126, 347)
Screenshot: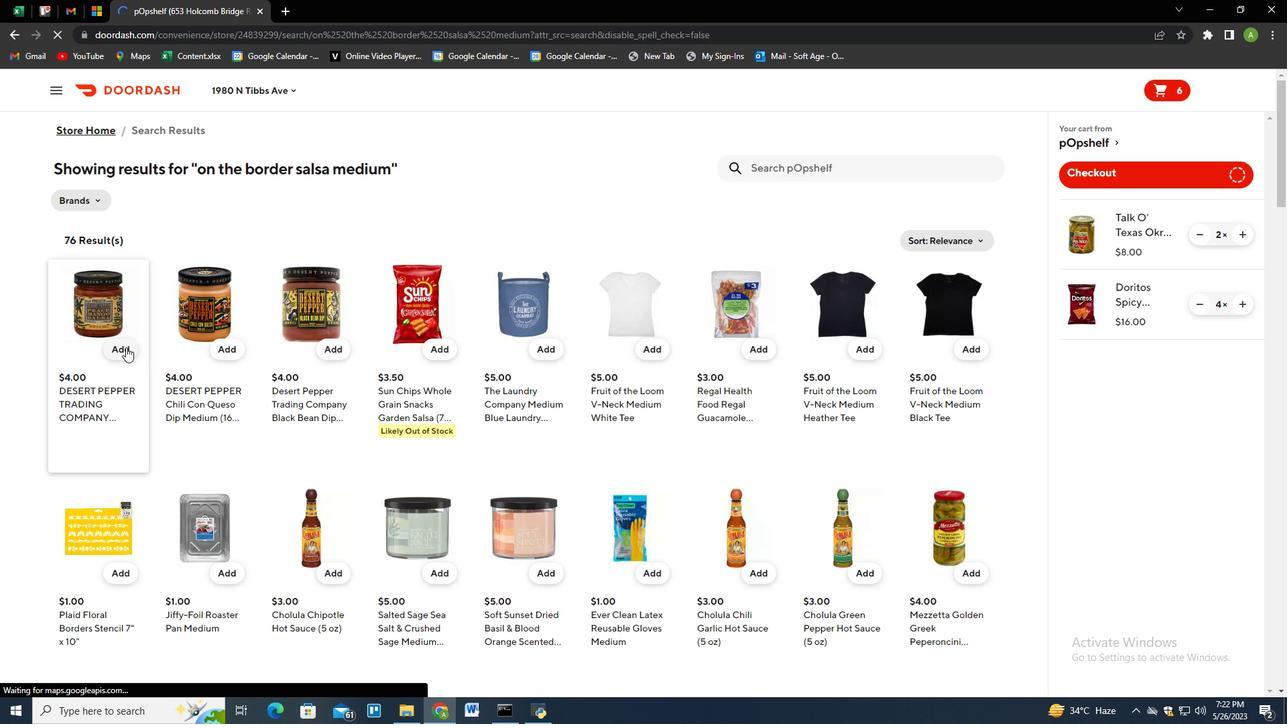 
Action: Mouse moved to (1105, 176)
Screenshot: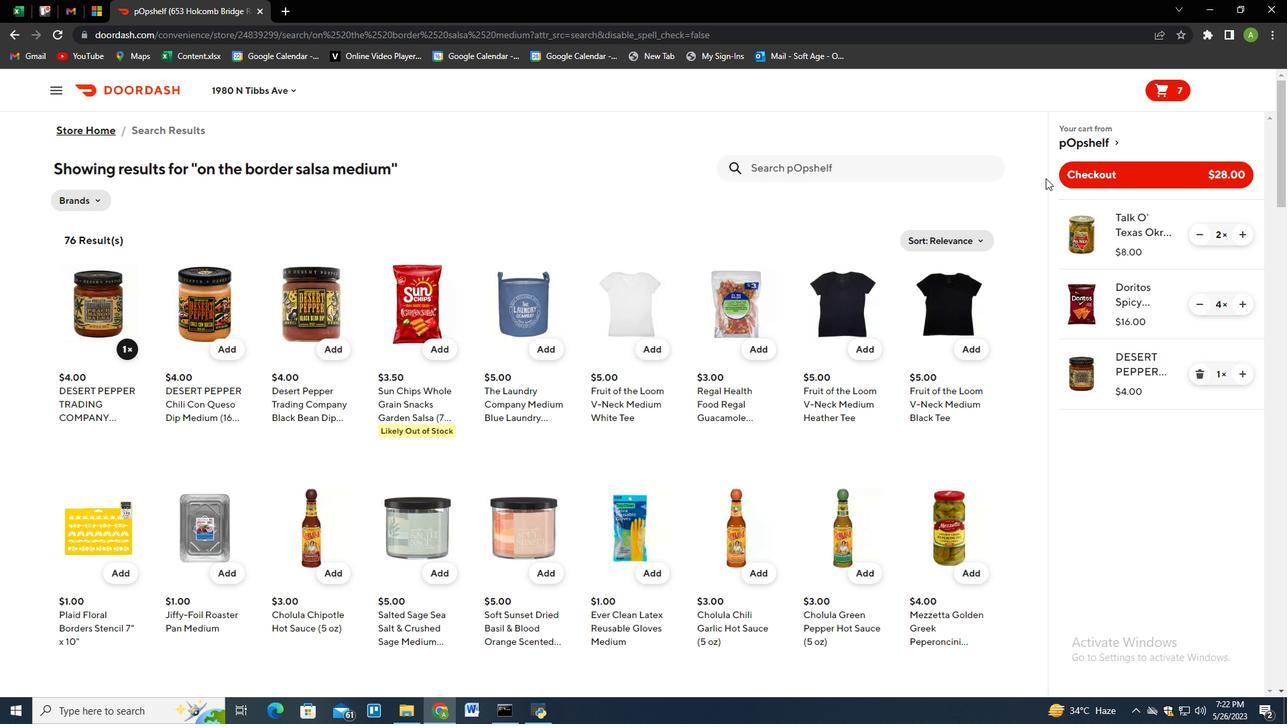 
Action: Mouse pressed left at (1105, 176)
Screenshot: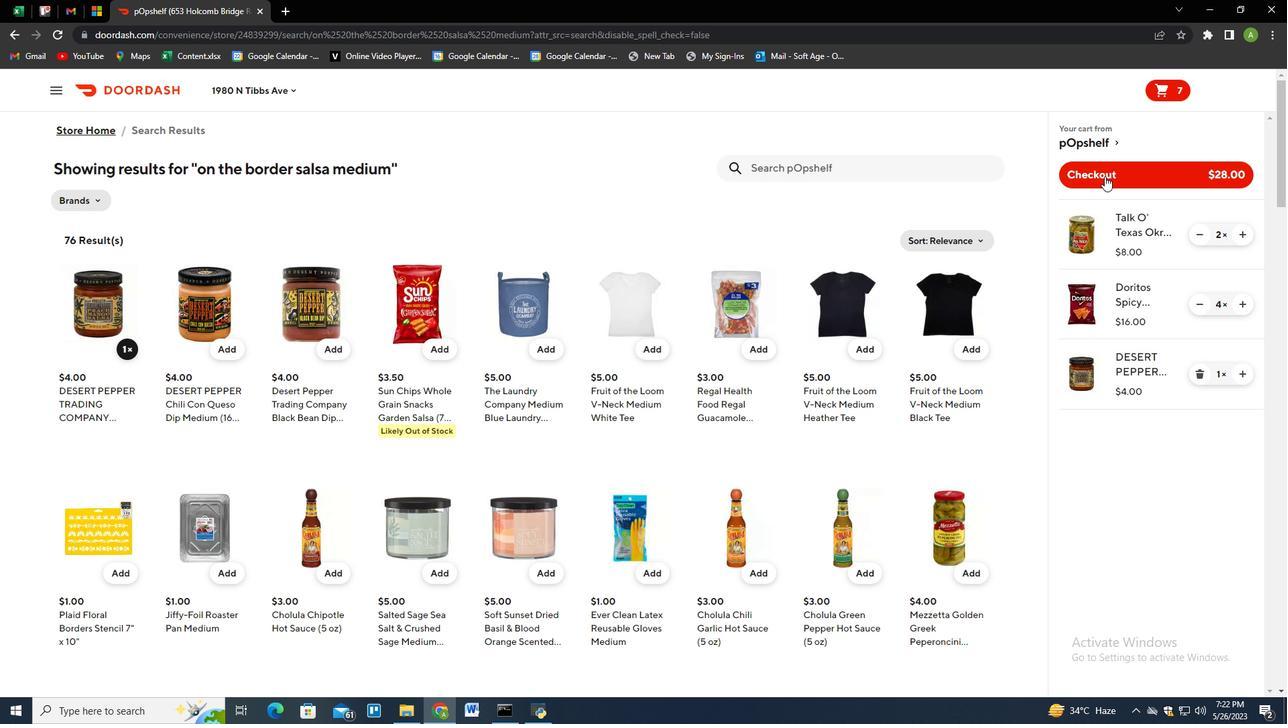 
